 Task: Change  the formatting of the data to 'Which is Less than 5, 'In conditional formating, put the option 'Green Fill with Dark Green Text. . 'add another formatting option Format As Table, insert the option 'Orang Table style Medium 3 ', change the format of Column Width to AutoFit Column Widthand sort the data in Ascending order In the sheet  Excel File Templatebook
Action: Mouse moved to (48, 127)
Screenshot: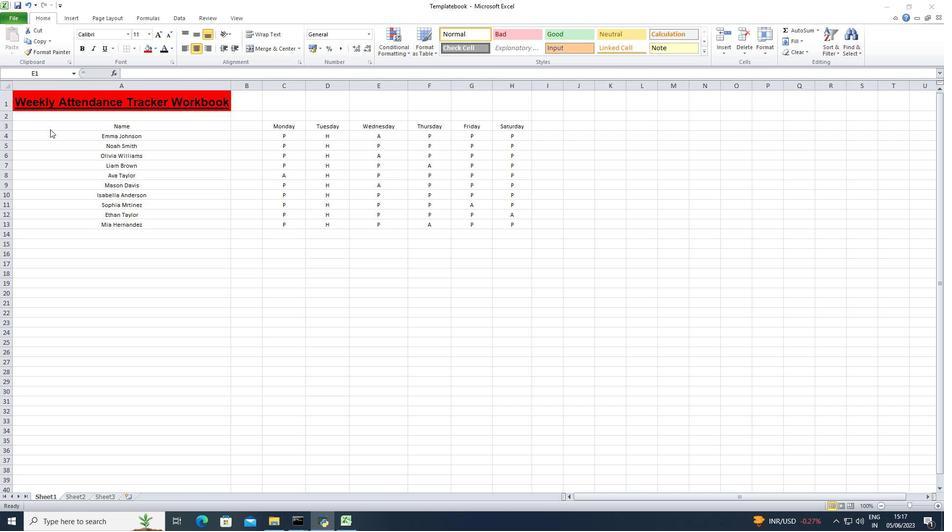 
Action: Mouse pressed left at (48, 127)
Screenshot: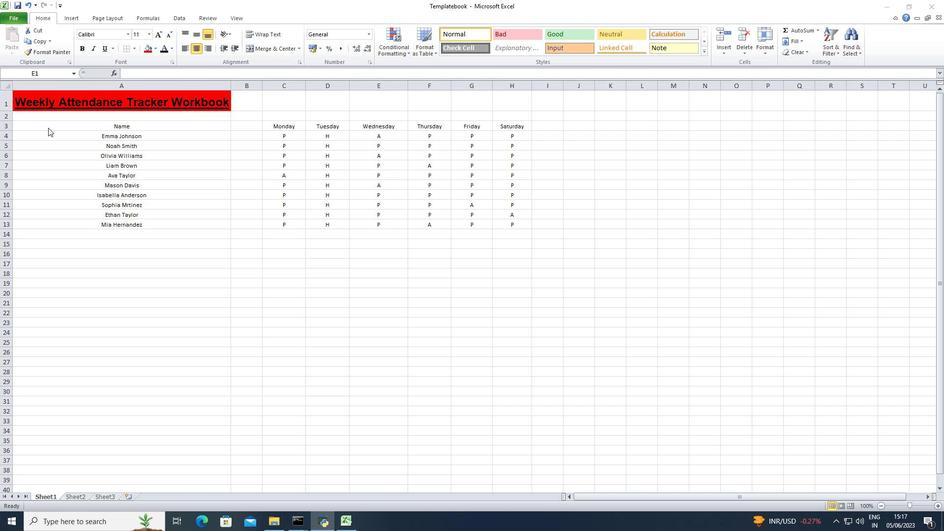 
Action: Mouse moved to (78, 129)
Screenshot: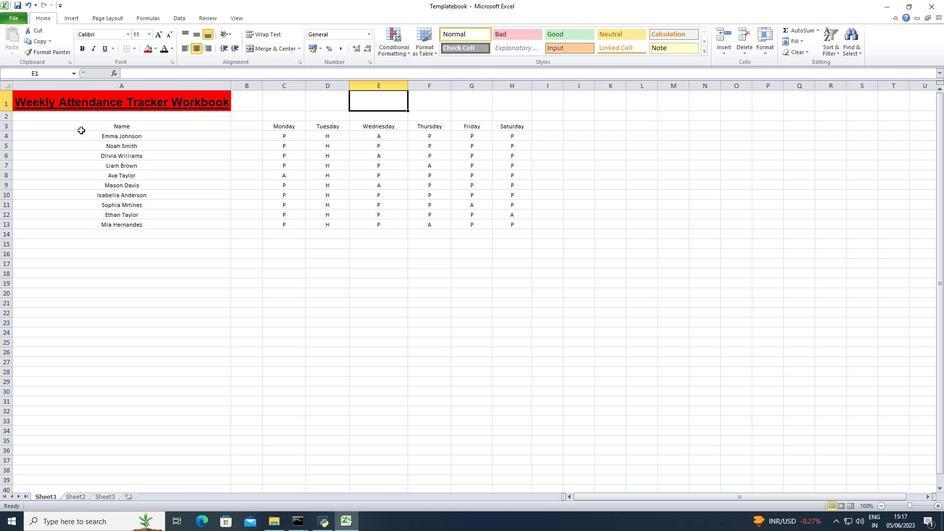 
Action: Mouse pressed left at (78, 129)
Screenshot: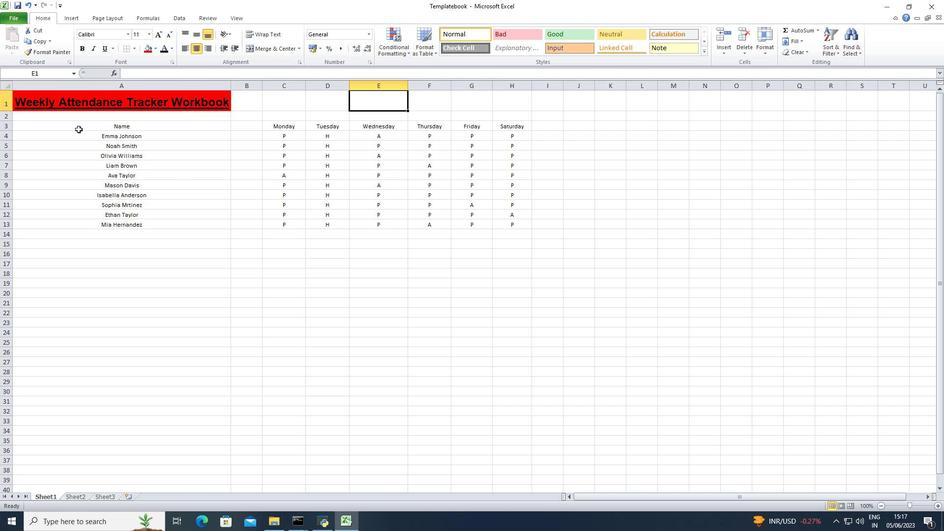 
Action: Mouse moved to (406, 52)
Screenshot: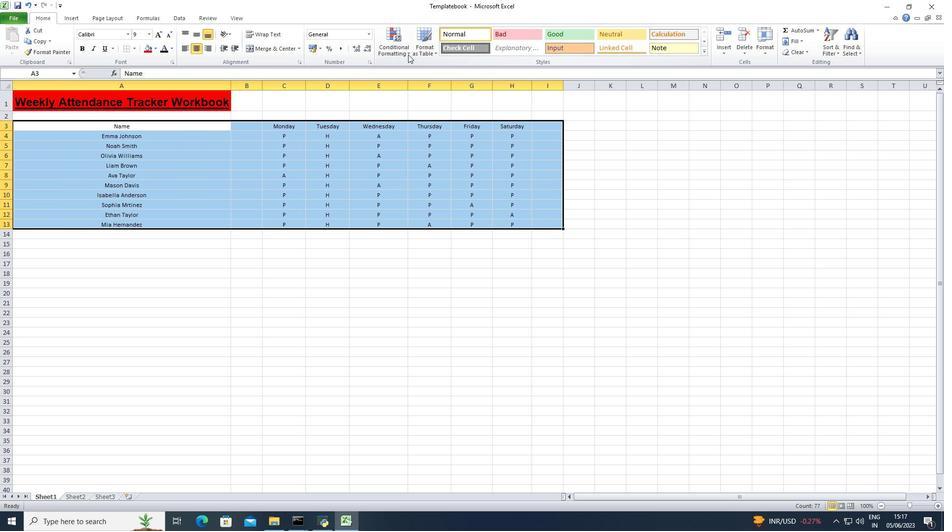 
Action: Mouse pressed left at (406, 52)
Screenshot: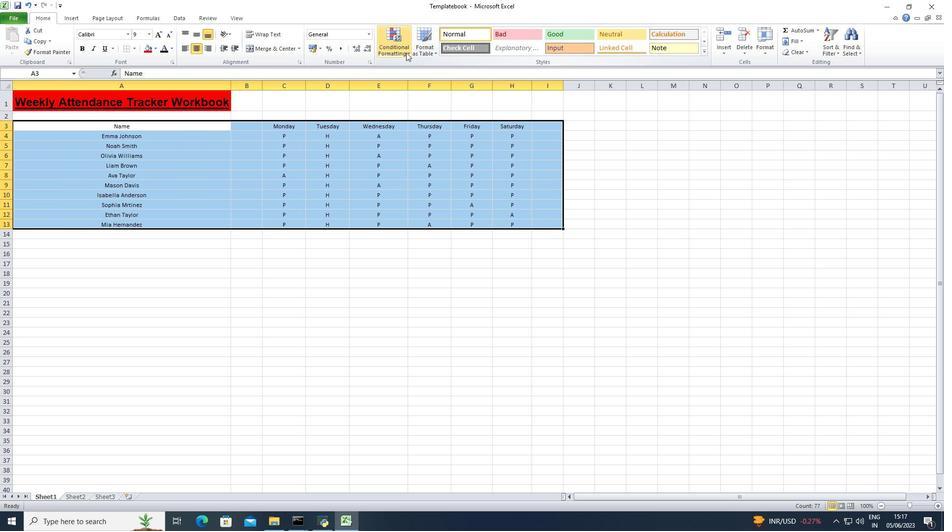 
Action: Mouse moved to (514, 95)
Screenshot: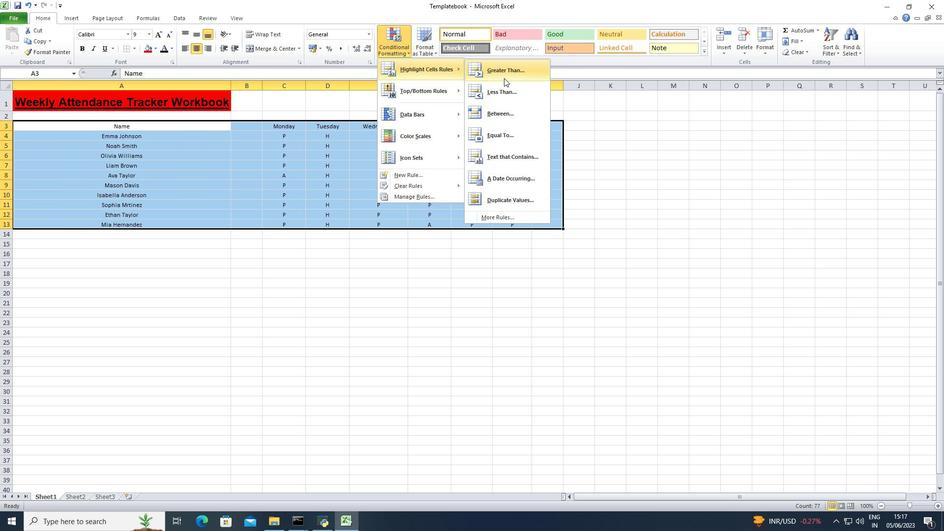 
Action: Mouse pressed left at (514, 95)
Screenshot: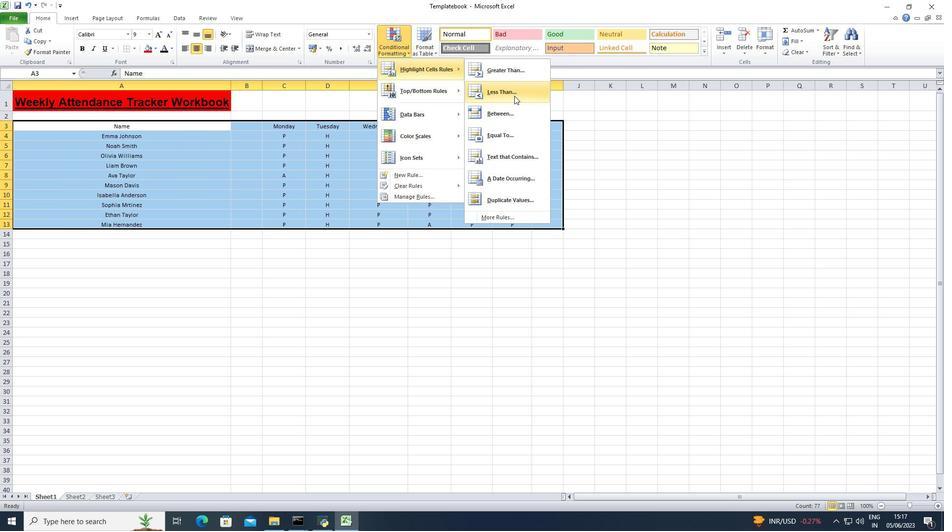 
Action: Mouse moved to (204, 251)
Screenshot: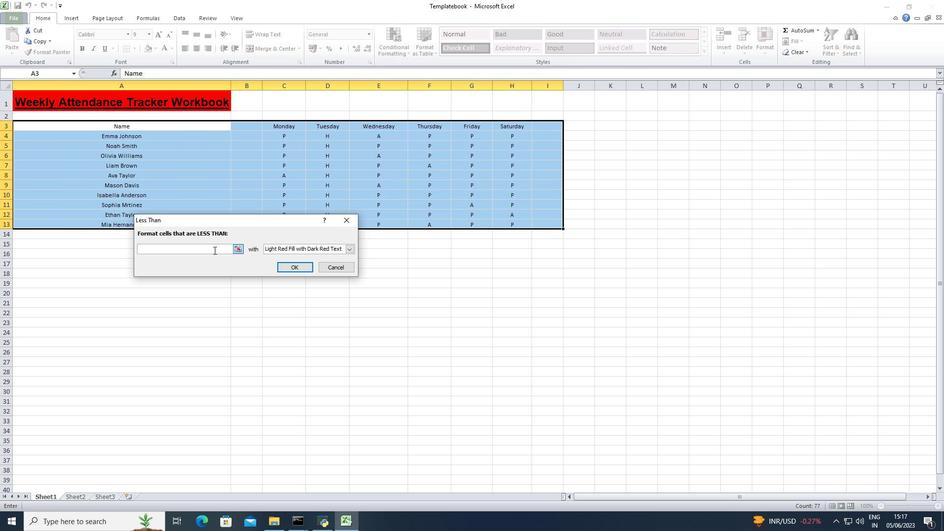 
Action: Mouse pressed left at (204, 251)
Screenshot: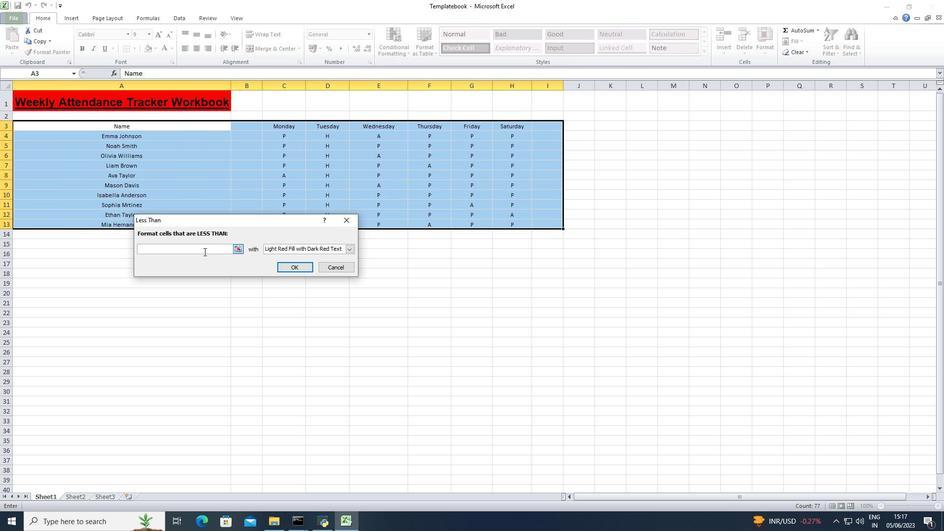 
Action: Mouse moved to (204, 250)
Screenshot: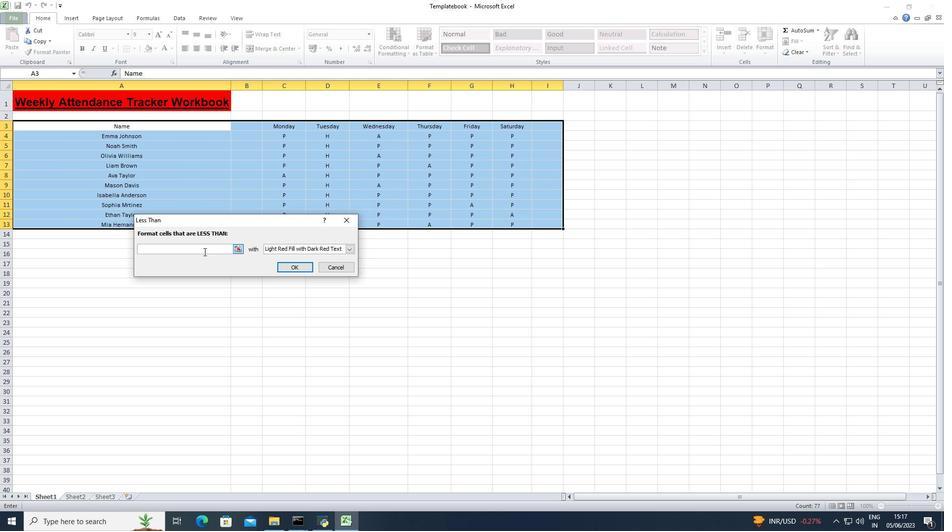 
Action: Key pressed 5
Screenshot: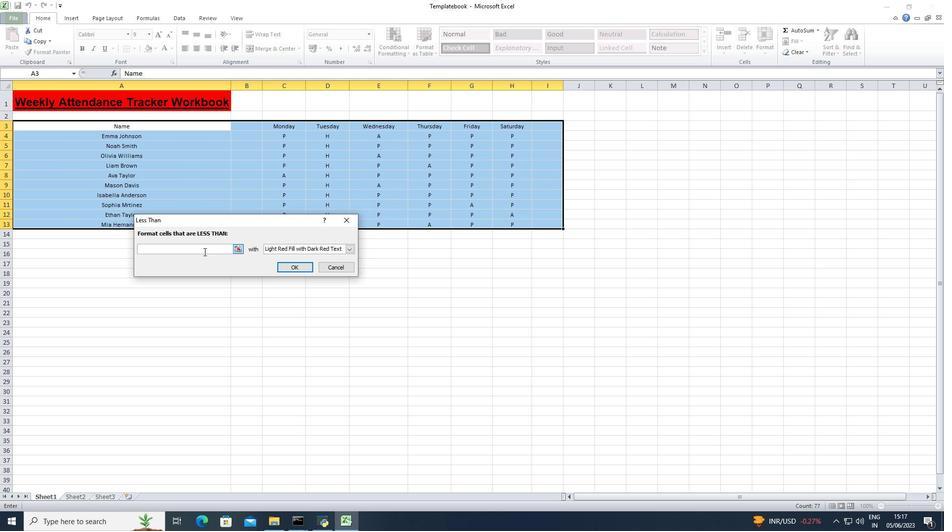 
Action: Mouse moved to (348, 245)
Screenshot: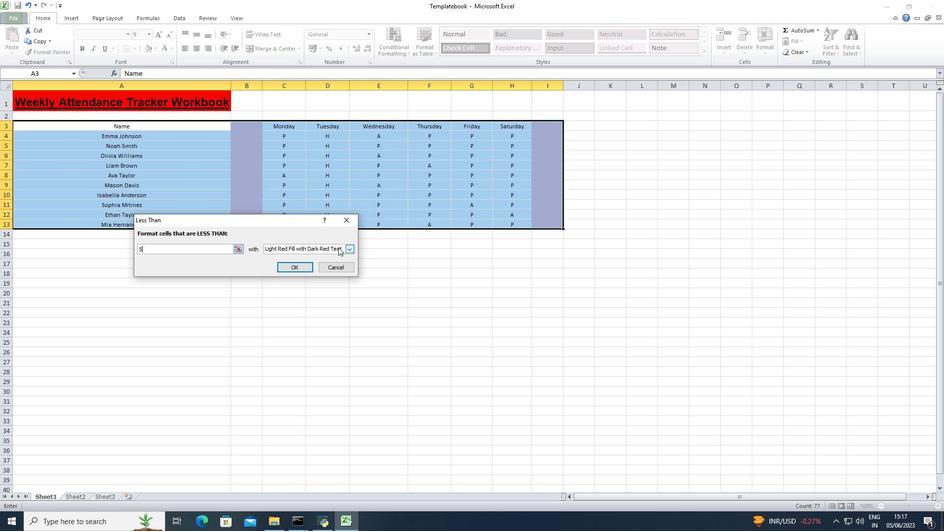 
Action: Mouse pressed left at (348, 245)
Screenshot: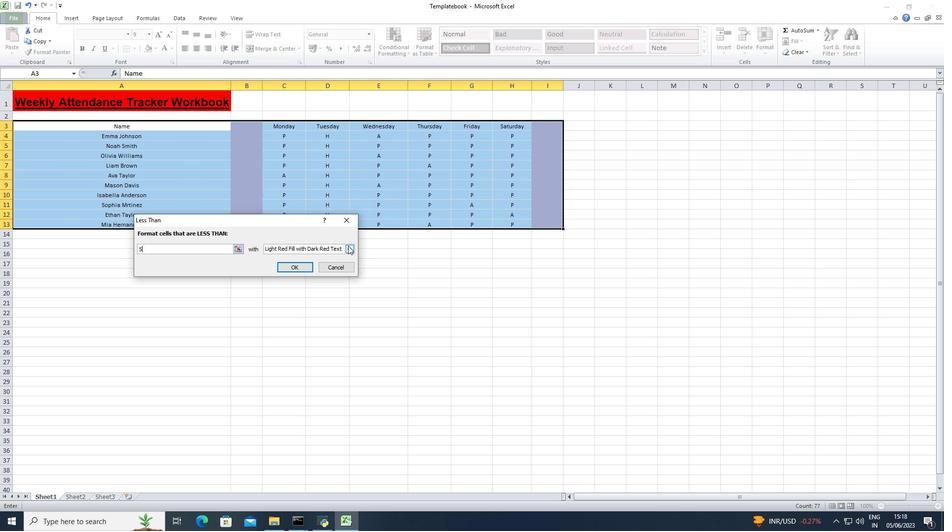 
Action: Mouse moved to (342, 270)
Screenshot: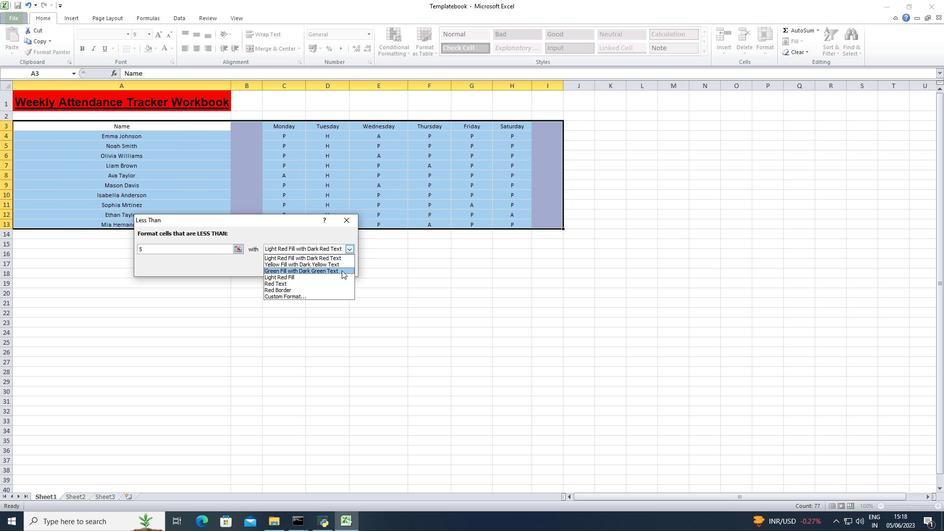 
Action: Mouse pressed left at (342, 270)
Screenshot: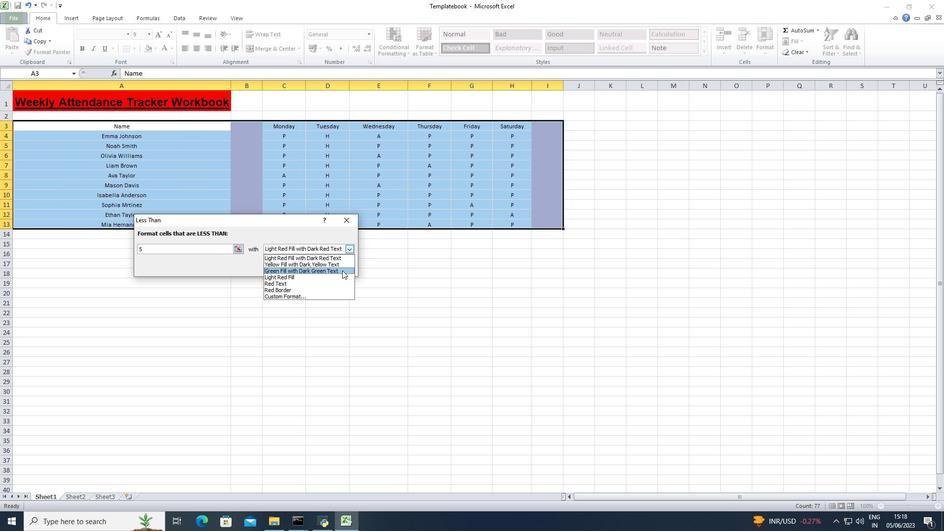 
Action: Mouse moved to (307, 268)
Screenshot: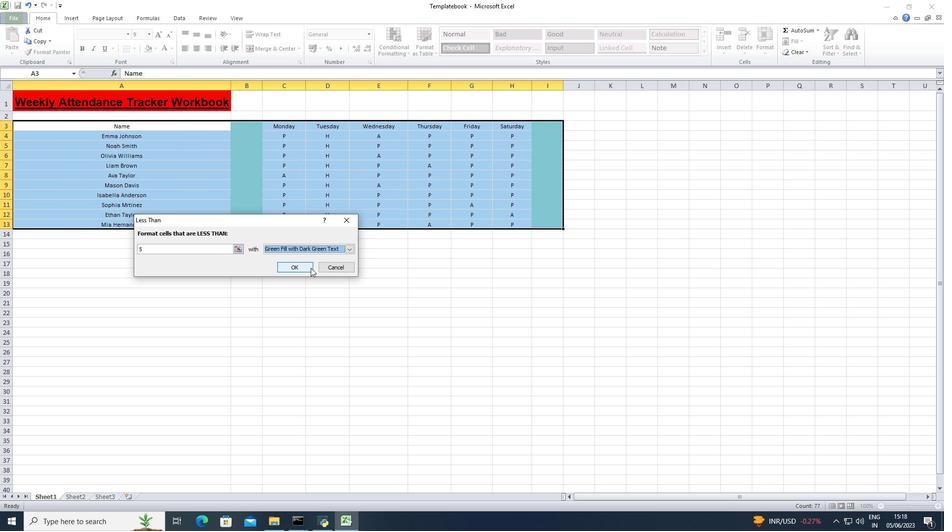 
Action: Mouse pressed left at (307, 268)
Screenshot: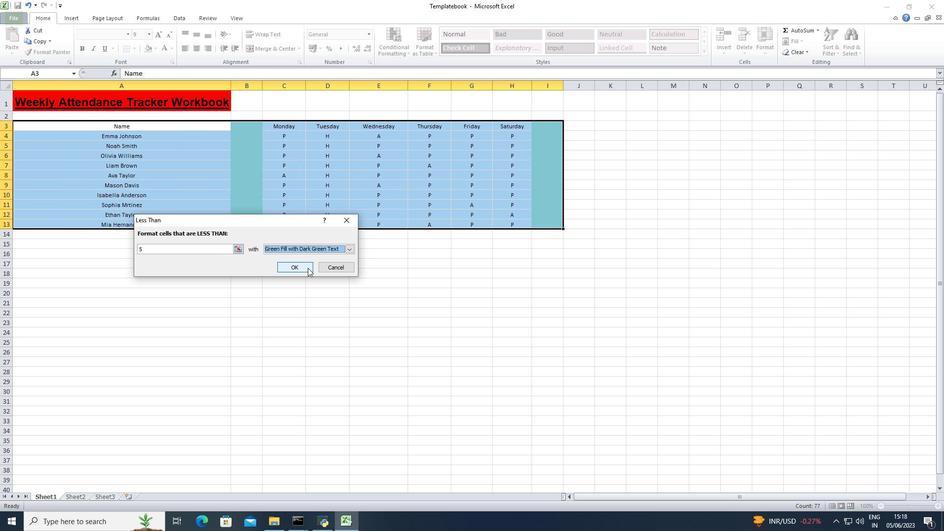 
Action: Mouse moved to (435, 53)
Screenshot: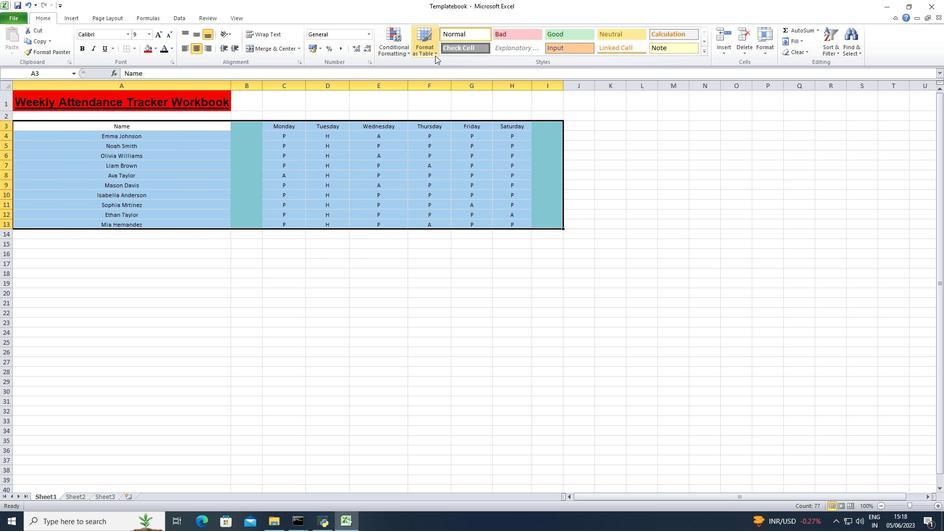 
Action: Mouse pressed left at (435, 53)
Screenshot: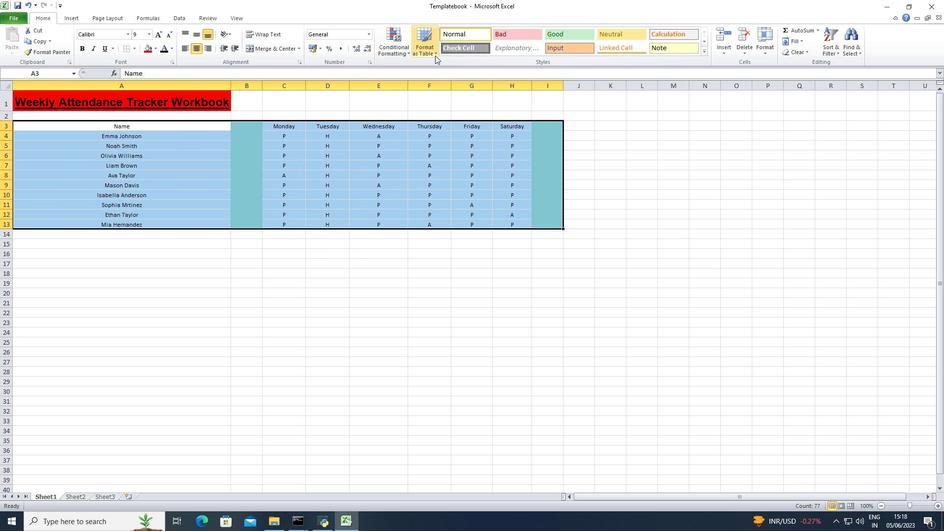 
Action: Mouse moved to (625, 82)
Screenshot: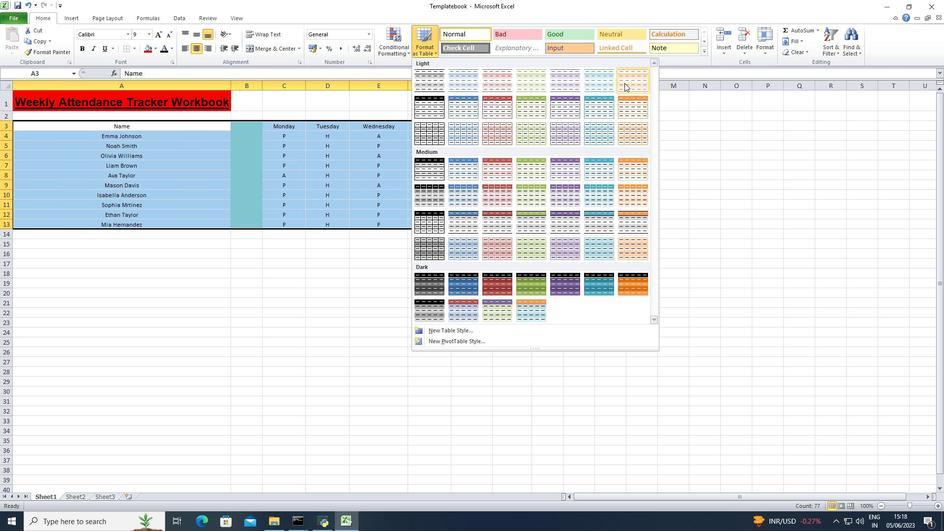 
Action: Mouse pressed left at (625, 82)
Screenshot: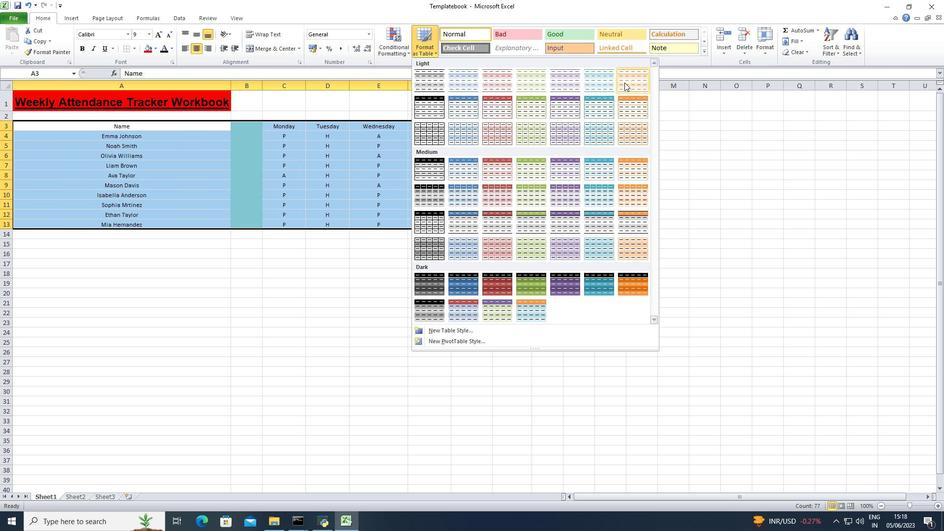 
Action: Mouse moved to (239, 270)
Screenshot: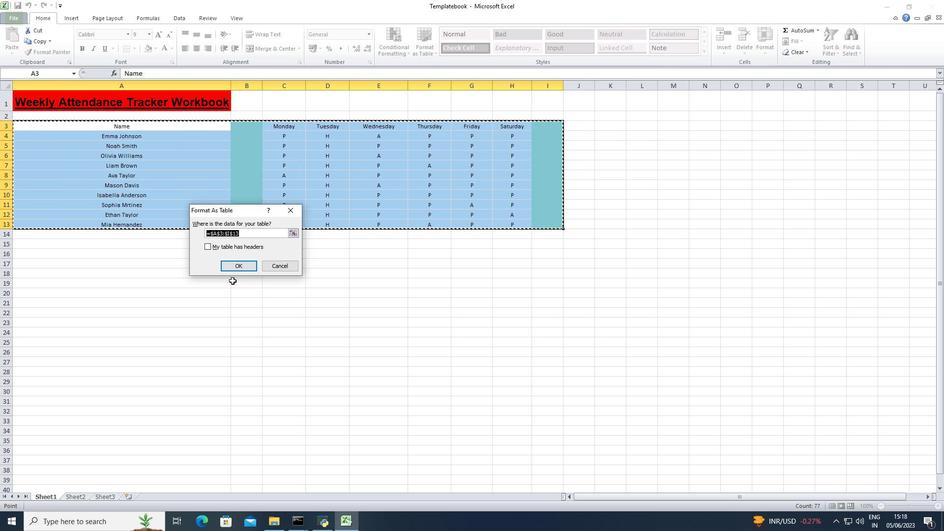 
Action: Mouse pressed left at (239, 270)
Screenshot: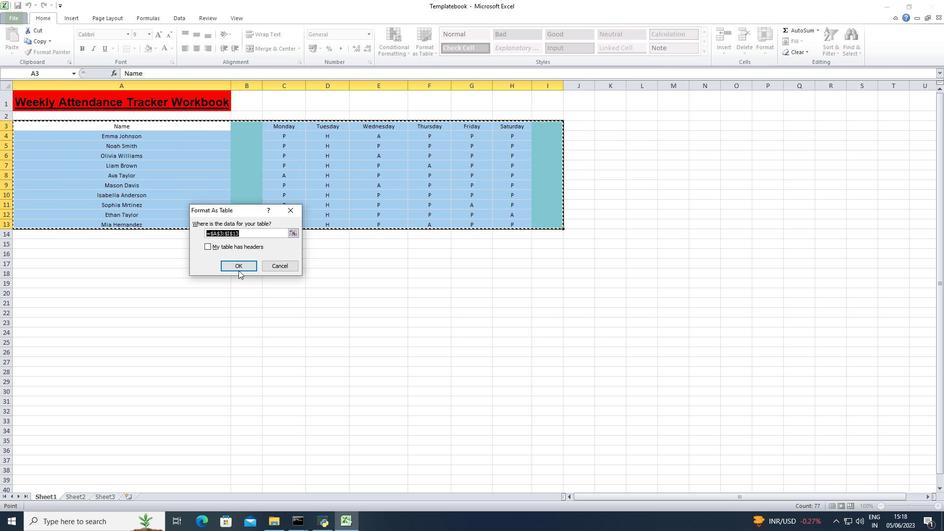 
Action: Mouse moved to (658, 270)
Screenshot: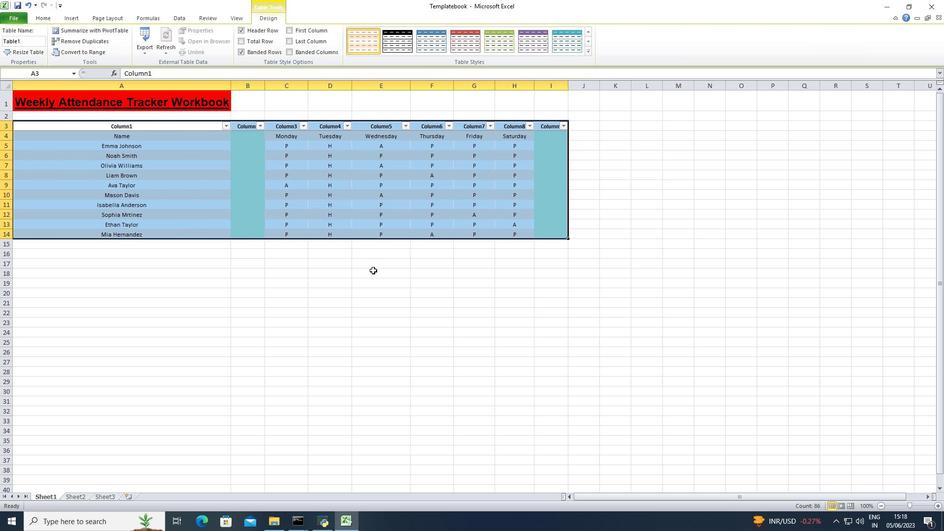 
Action: Mouse pressed left at (658, 270)
Screenshot: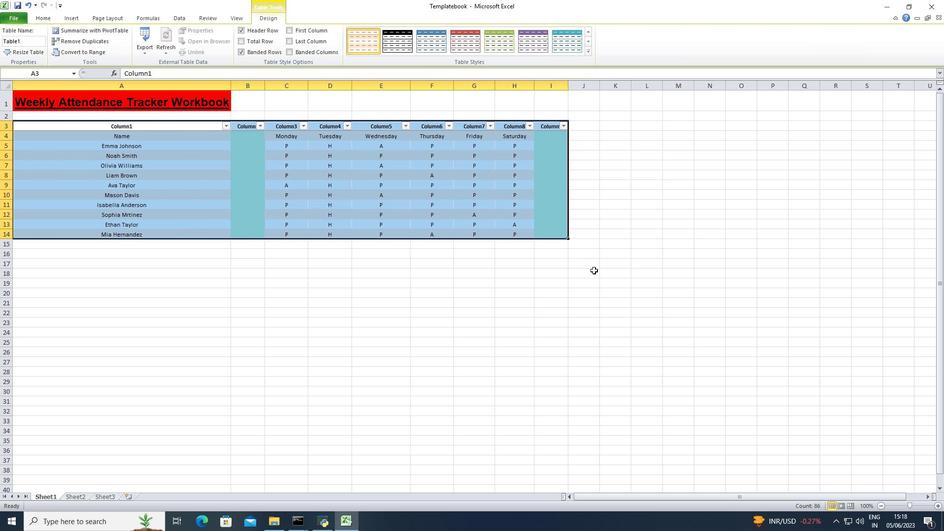 
Action: Mouse moved to (56, 124)
Screenshot: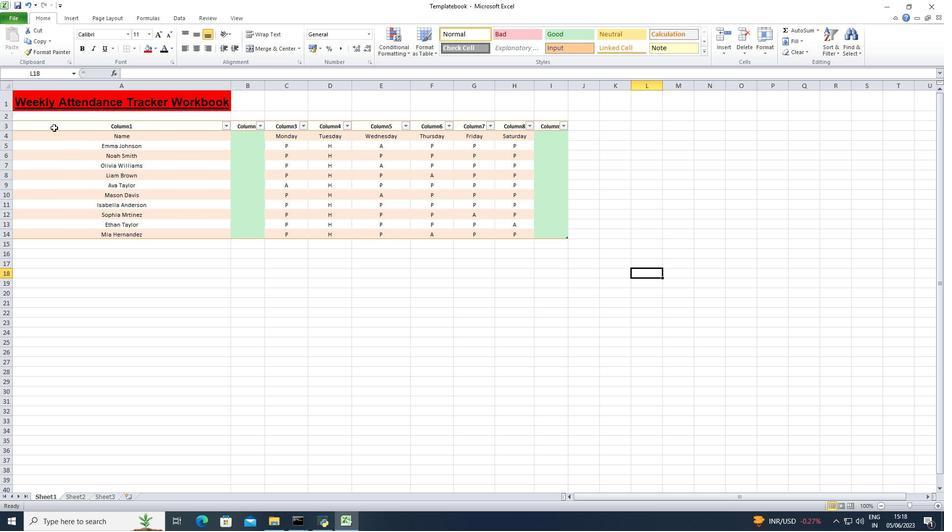 
Action: Mouse pressed left at (56, 124)
Screenshot: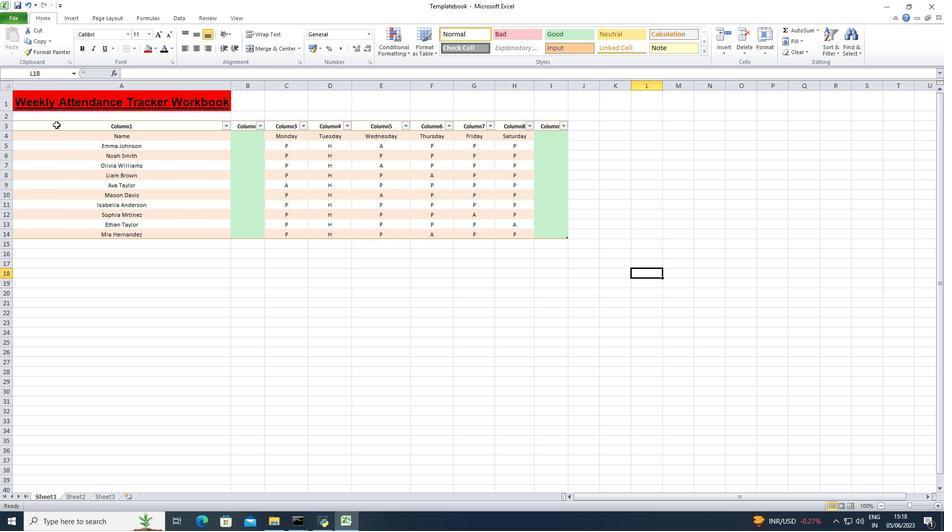 
Action: Mouse moved to (66, 14)
Screenshot: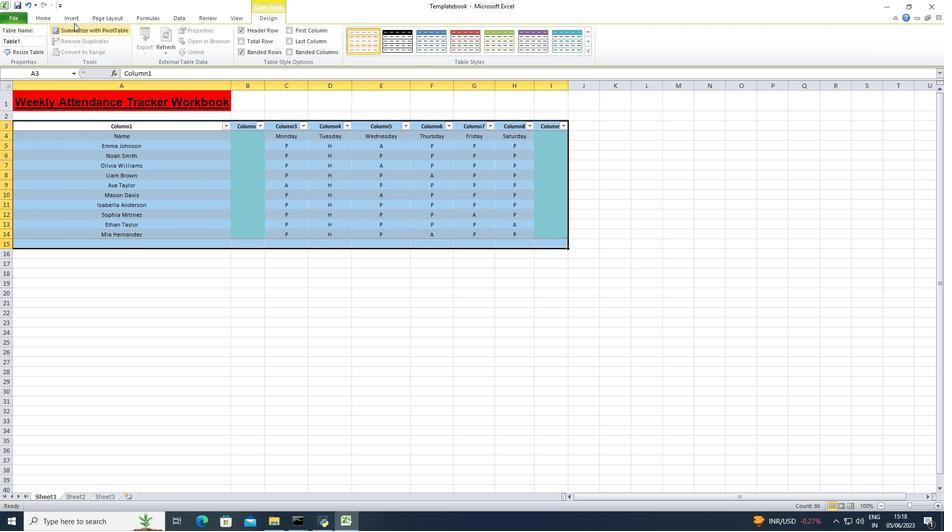 
Action: Mouse pressed left at (66, 14)
Screenshot: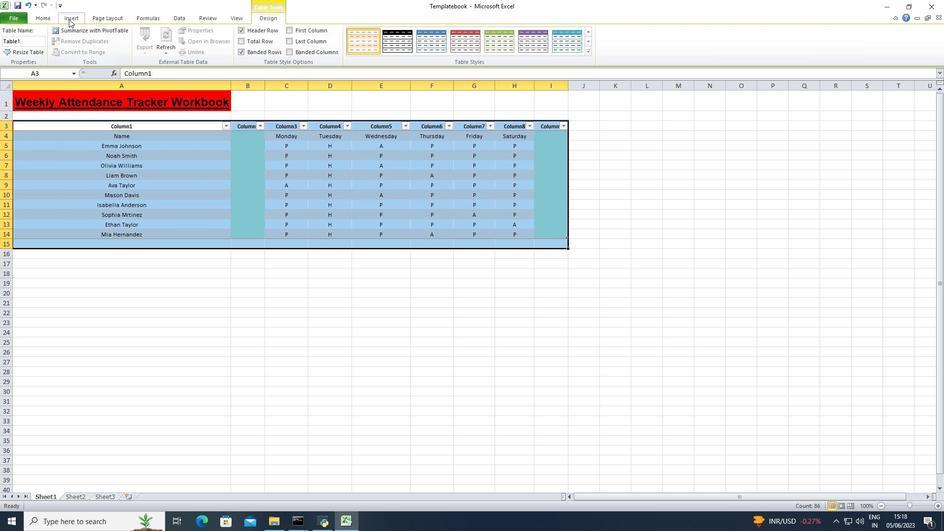 
Action: Mouse moved to (54, 18)
Screenshot: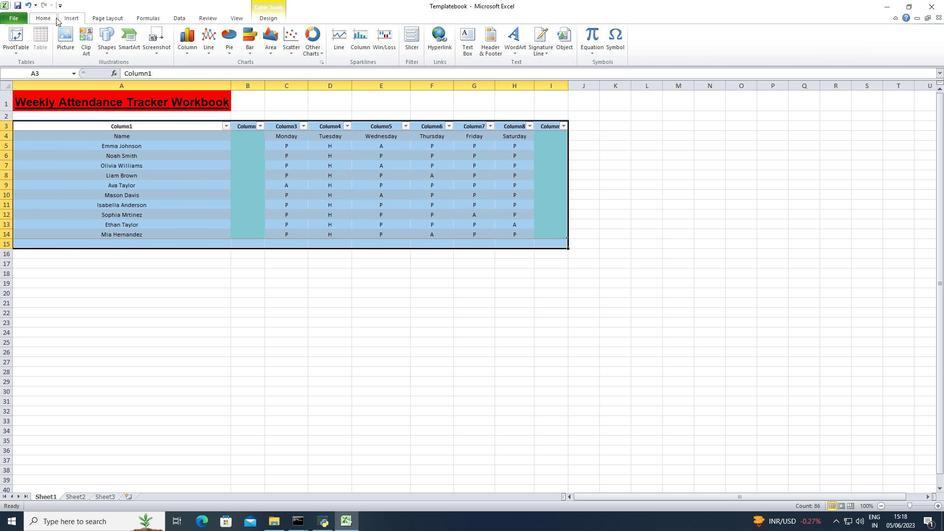 
Action: Mouse pressed left at (54, 18)
Screenshot: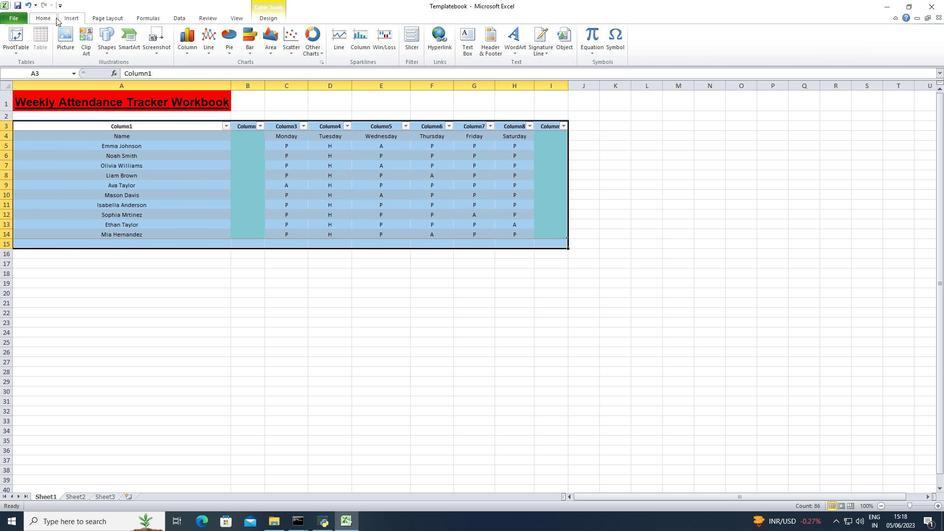 
Action: Mouse moved to (433, 53)
Screenshot: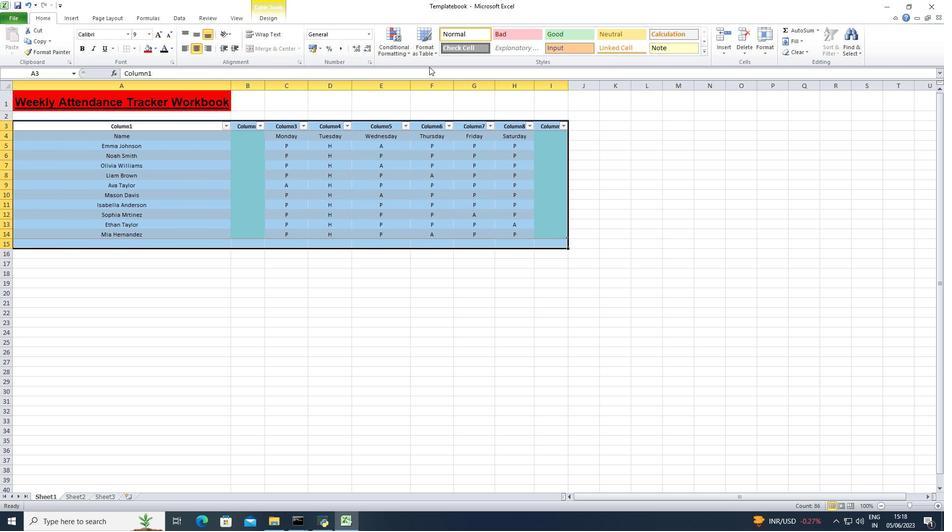 
Action: Mouse pressed left at (433, 53)
Screenshot: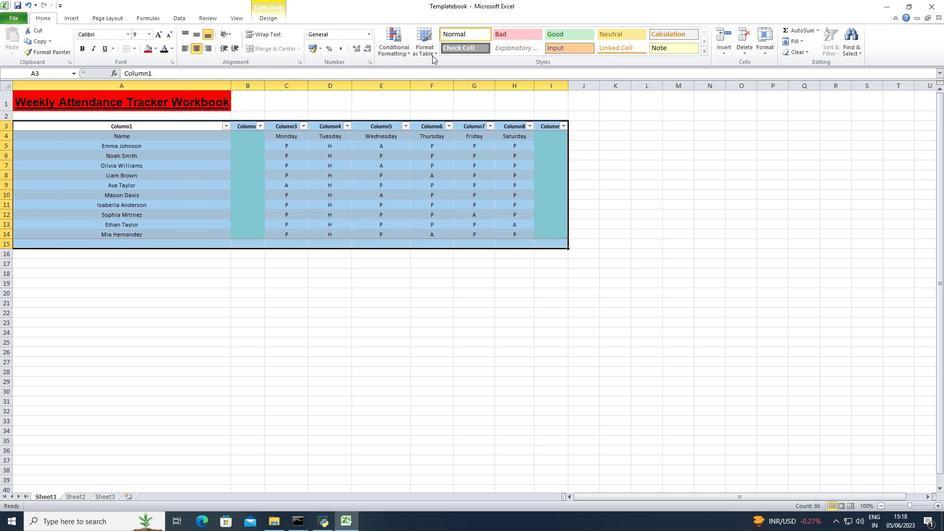 
Action: Mouse moved to (633, 109)
Screenshot: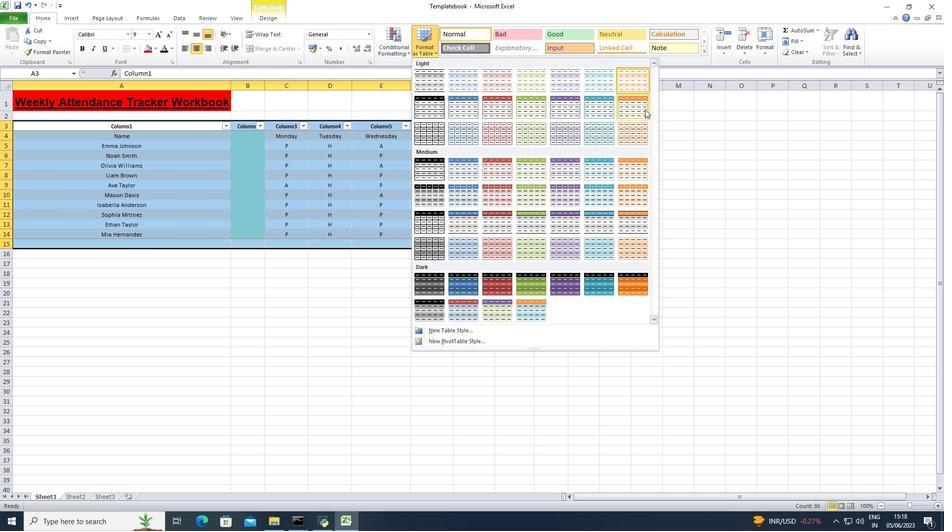 
Action: Mouse pressed left at (633, 109)
Screenshot: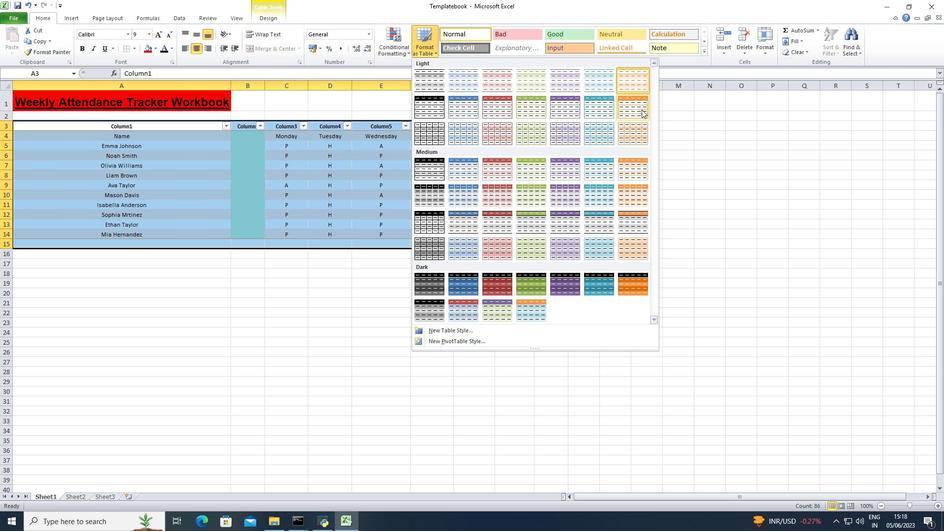 
Action: Mouse moved to (617, 127)
Screenshot: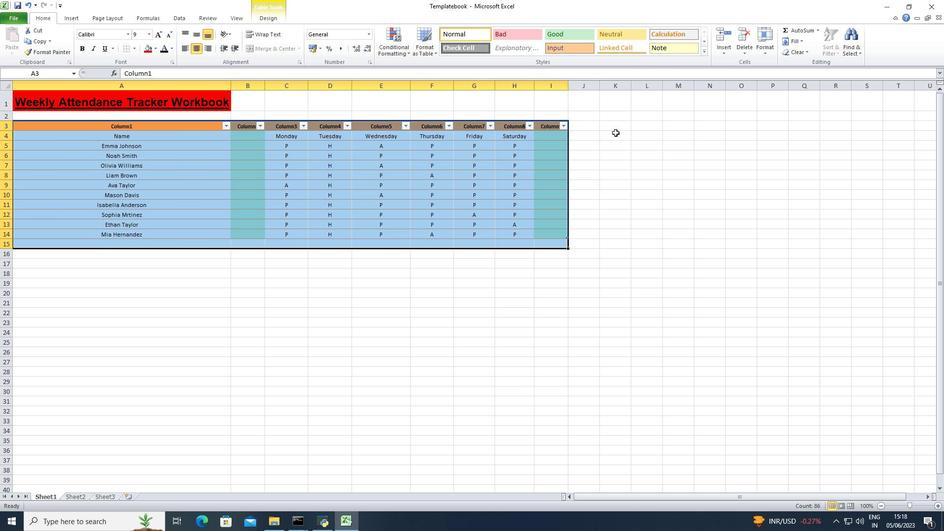 
Action: Mouse pressed left at (617, 127)
Screenshot: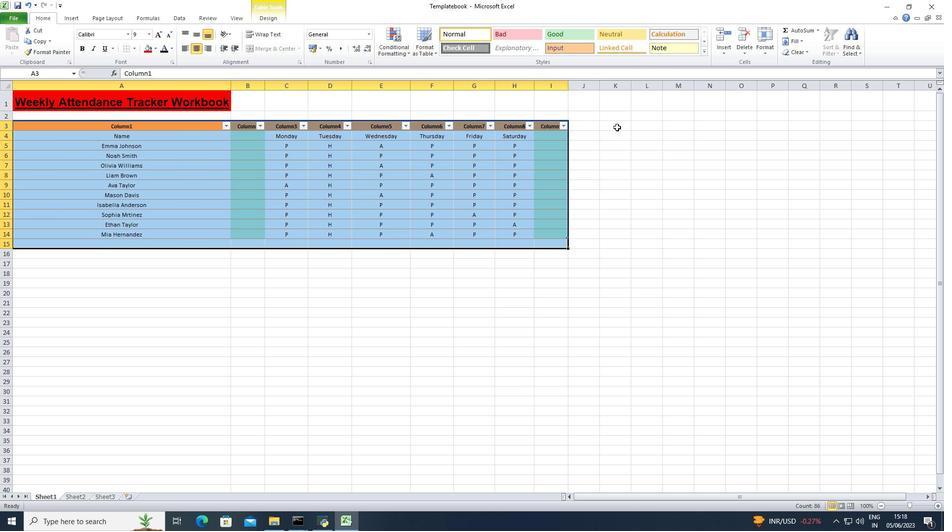 
Action: Mouse moved to (76, 125)
Screenshot: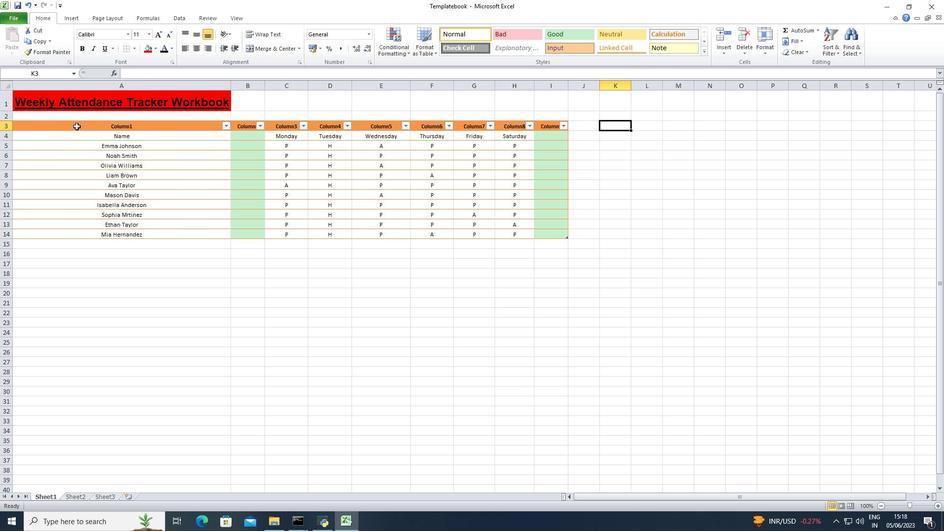 
Action: Mouse pressed left at (76, 125)
Screenshot: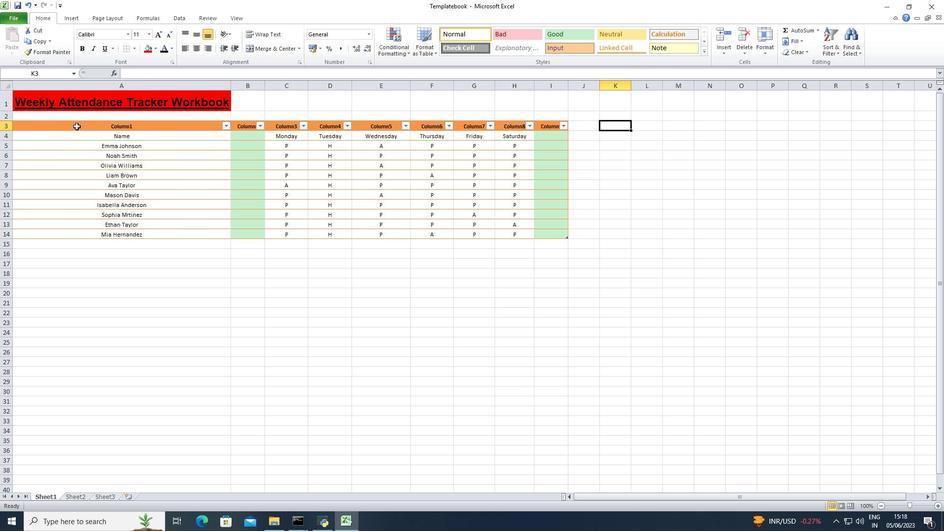 
Action: Mouse moved to (764, 51)
Screenshot: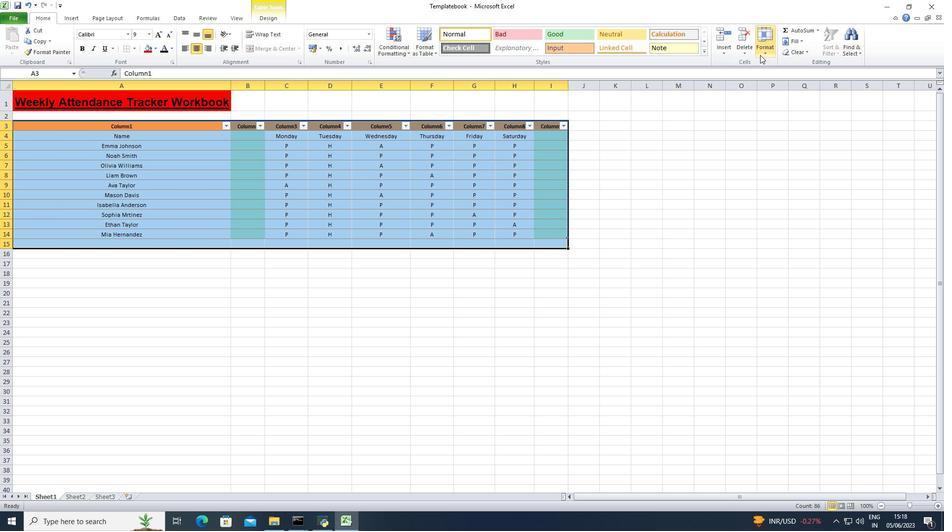 
Action: Mouse pressed left at (764, 51)
Screenshot: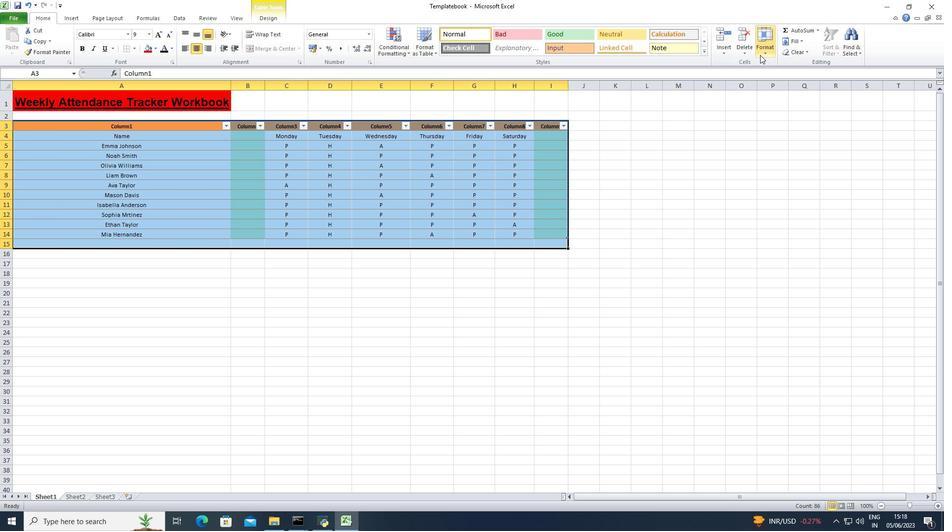 
Action: Mouse moved to (795, 110)
Screenshot: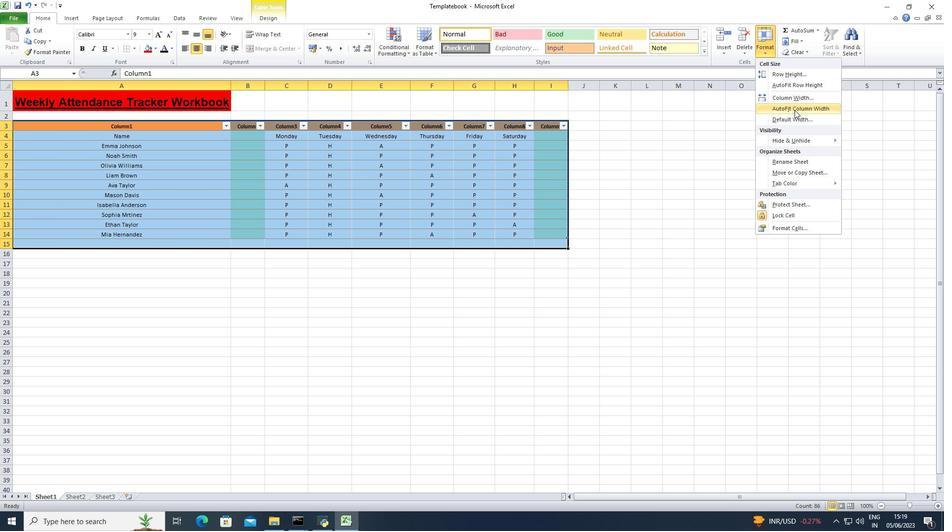 
Action: Mouse pressed left at (795, 110)
Screenshot: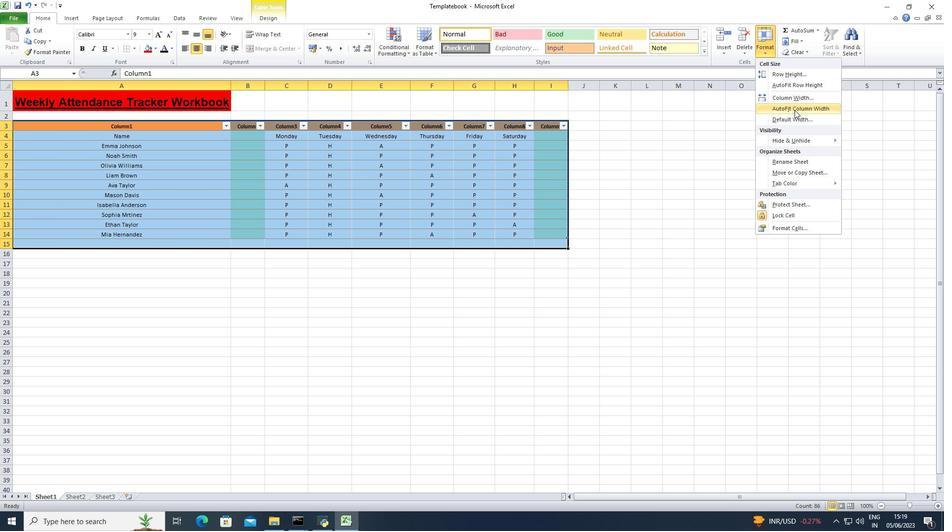 
Action: Mouse moved to (174, 63)
Screenshot: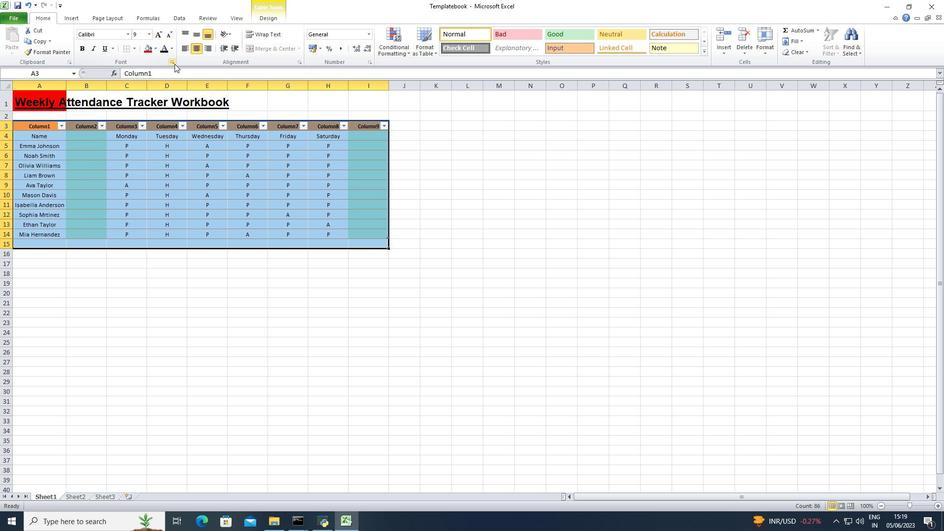 
Action: Mouse pressed left at (174, 63)
Screenshot: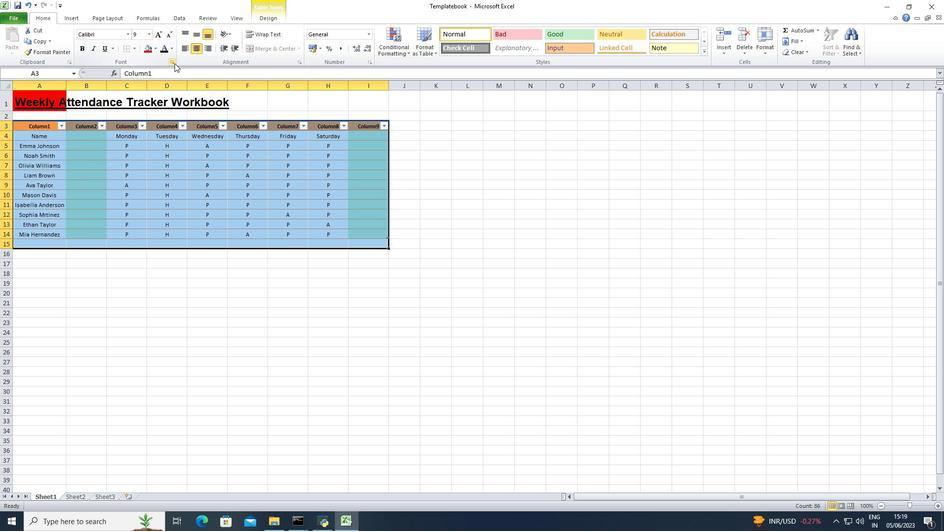 
Action: Mouse moved to (163, 203)
Screenshot: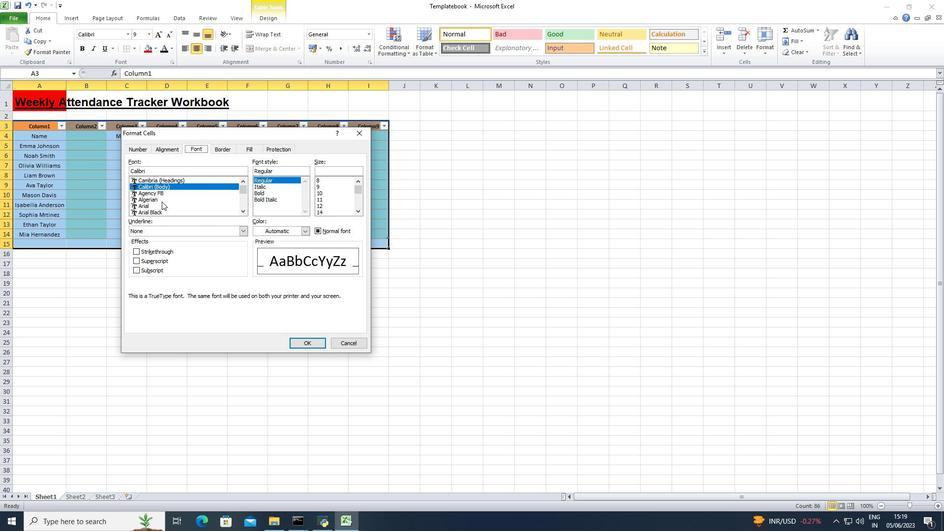 
Action: Mouse scrolled (163, 202) with delta (0, 0)
Screenshot: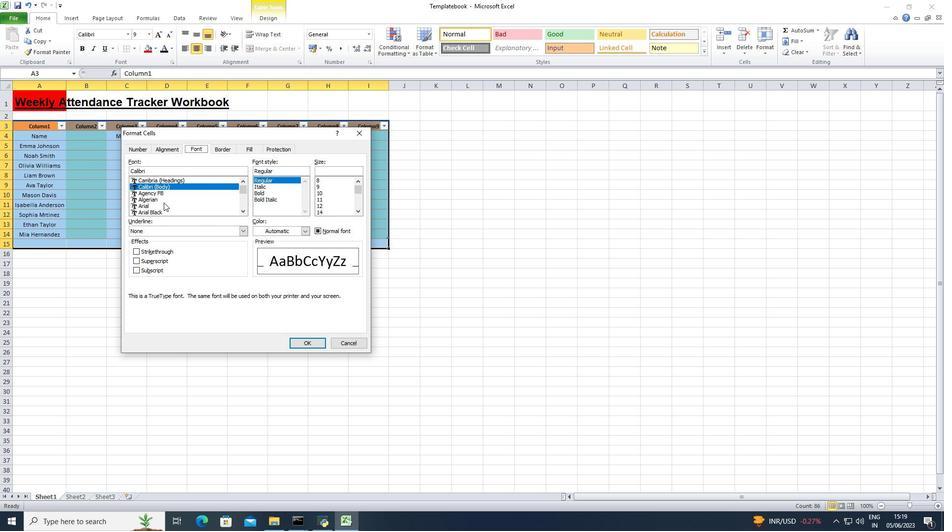 
Action: Mouse moved to (164, 203)
Screenshot: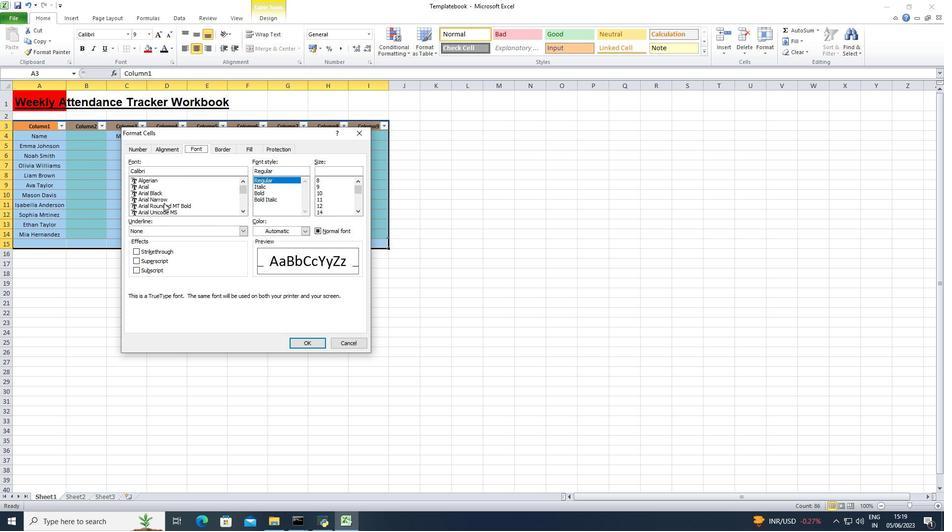 
Action: Mouse scrolled (164, 203) with delta (0, 0)
Screenshot: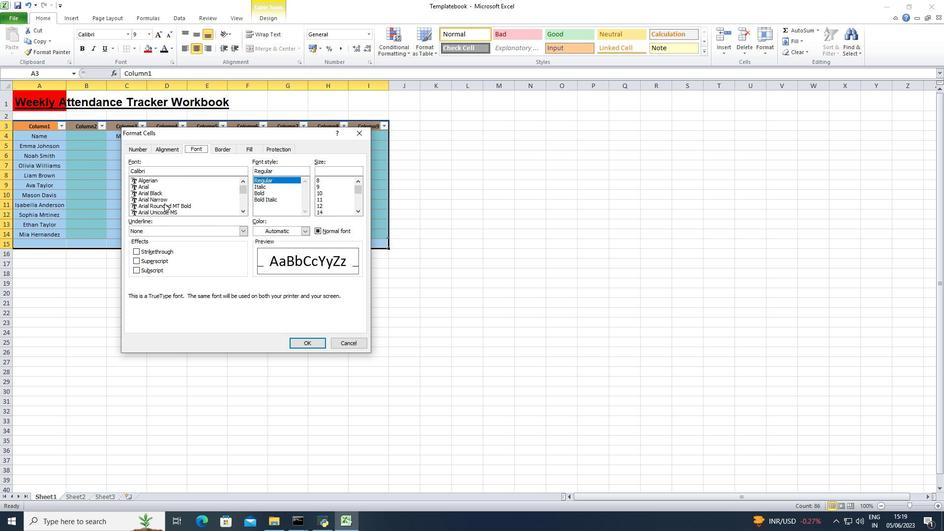 
Action: Mouse scrolled (164, 203) with delta (0, 0)
Screenshot: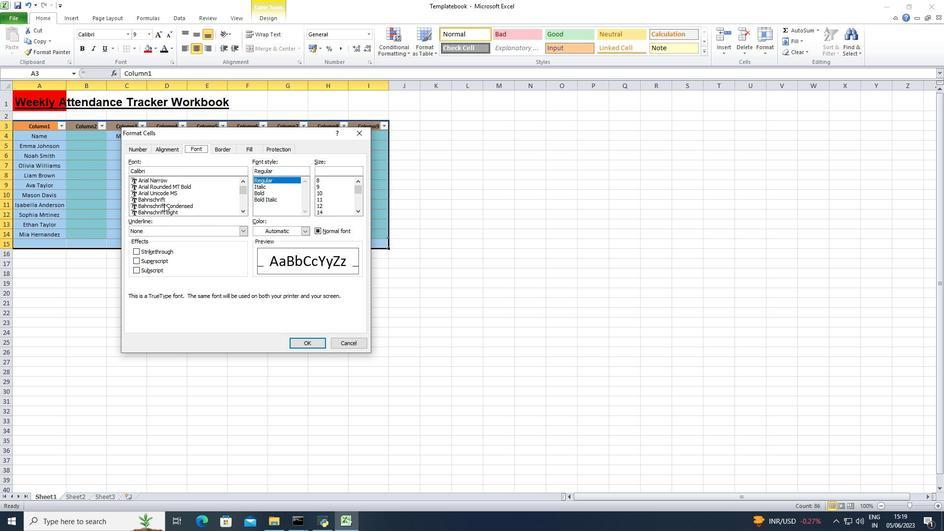 
Action: Mouse moved to (163, 147)
Screenshot: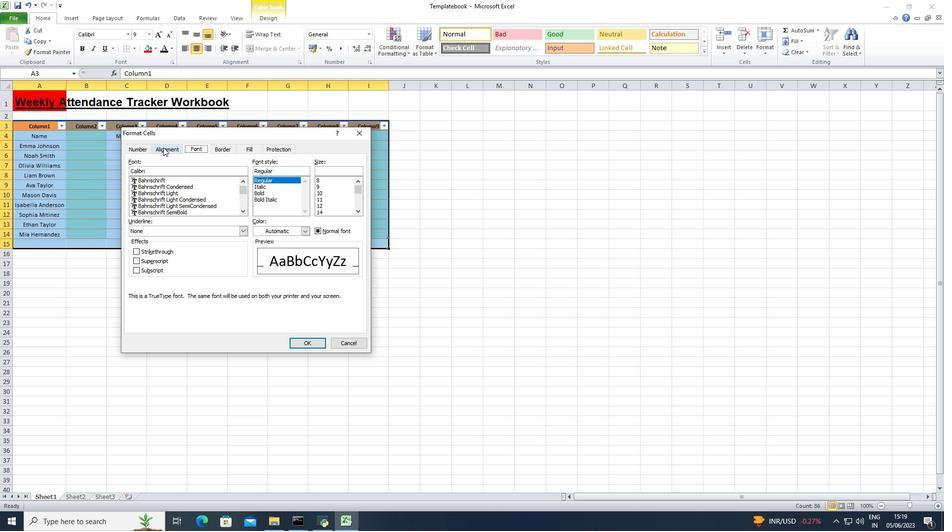 
Action: Mouse pressed left at (163, 147)
Screenshot: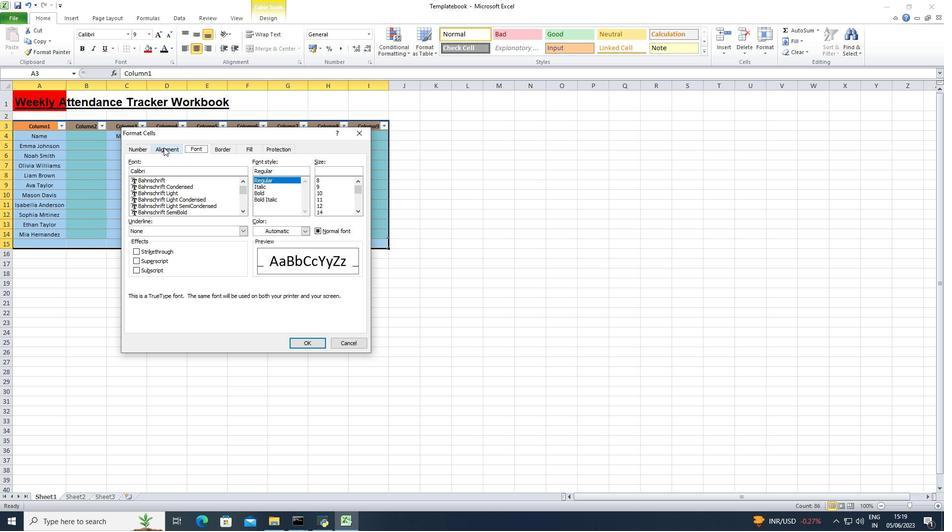 
Action: Mouse moved to (144, 150)
Screenshot: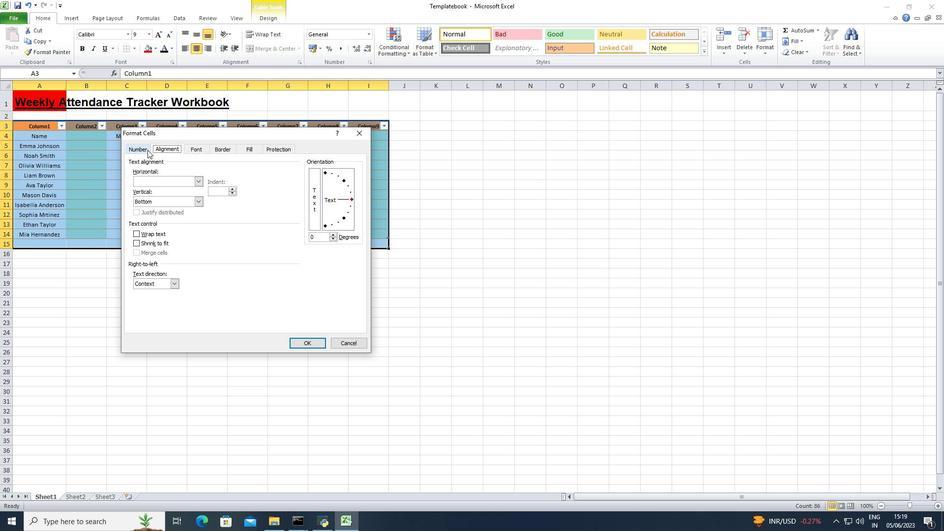 
Action: Mouse pressed left at (144, 150)
Screenshot: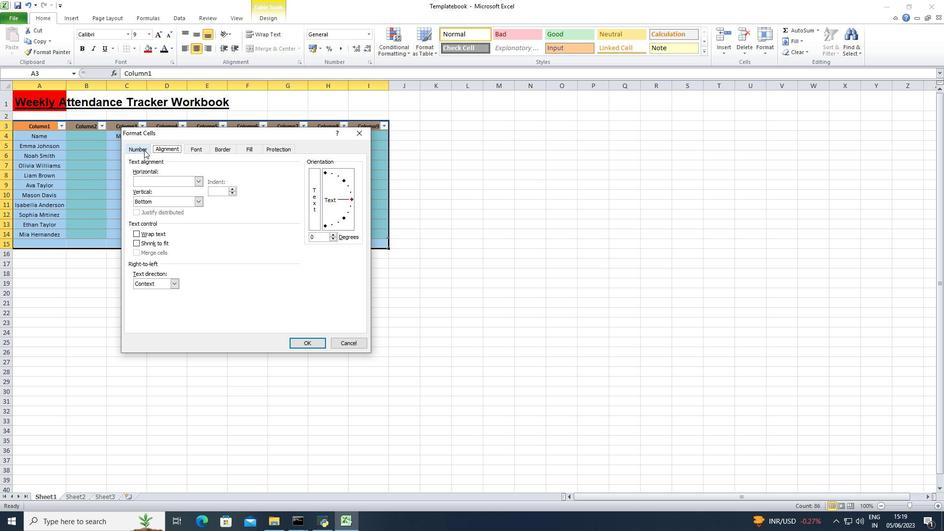 
Action: Mouse moved to (197, 150)
Screenshot: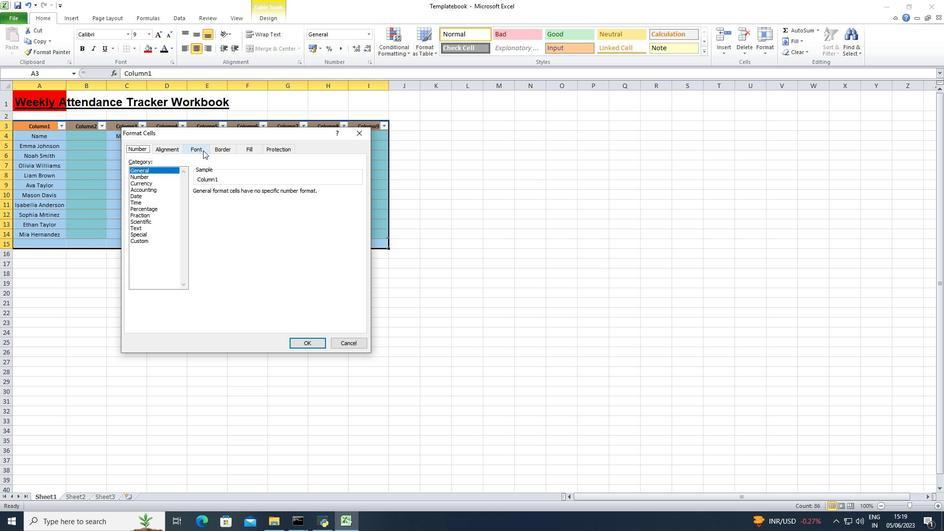 
Action: Mouse pressed left at (197, 150)
Screenshot: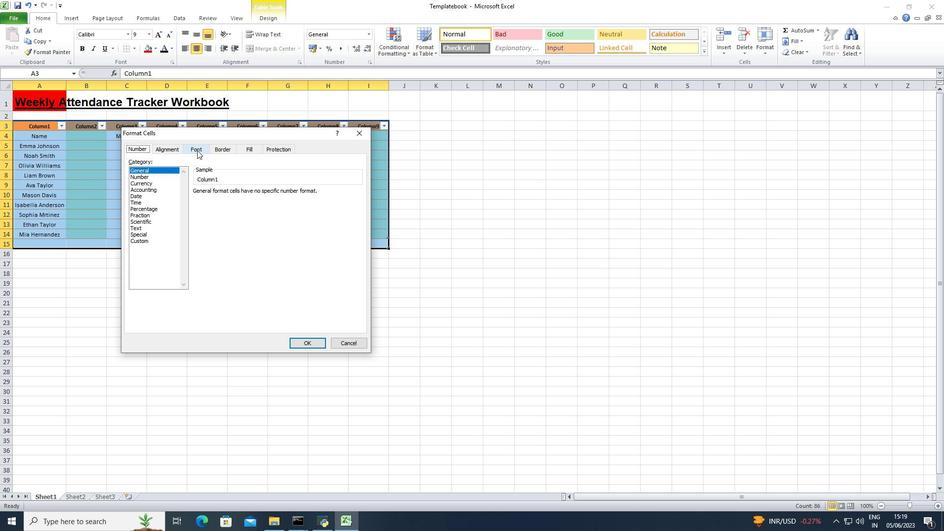
Action: Mouse moved to (219, 148)
Screenshot: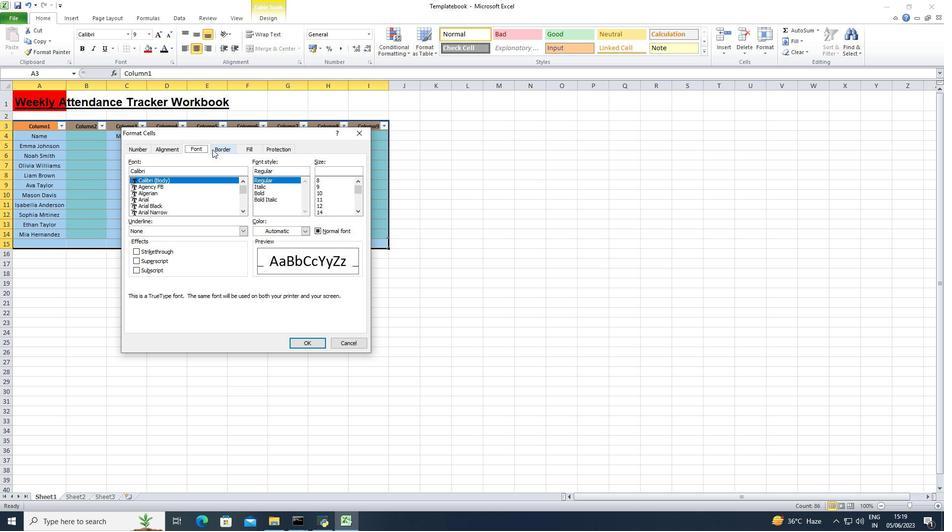 
Action: Mouse pressed left at (219, 148)
Screenshot: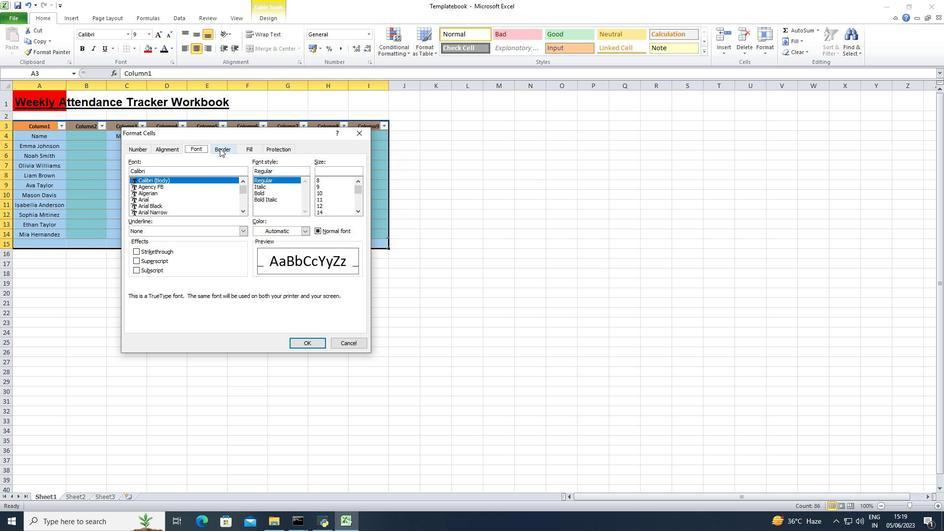 
Action: Mouse moved to (366, 132)
Screenshot: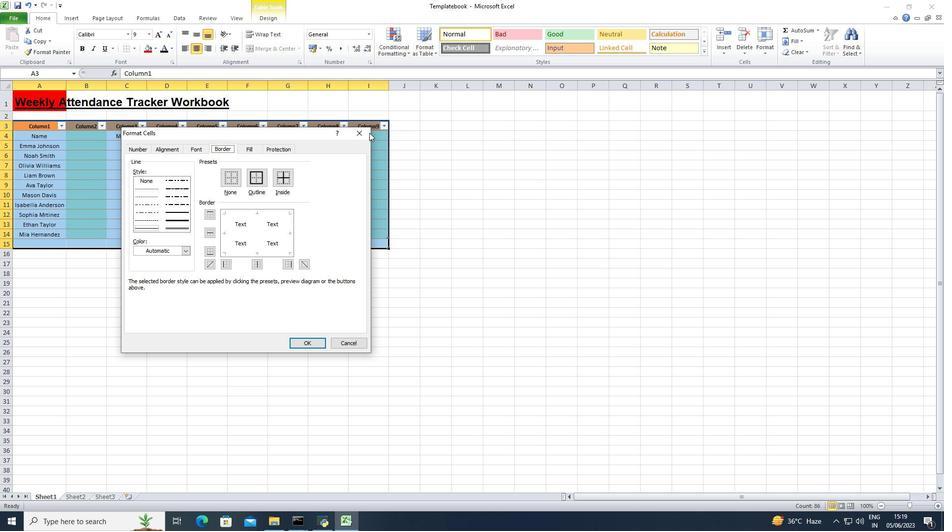 
Action: Mouse pressed left at (366, 132)
Screenshot: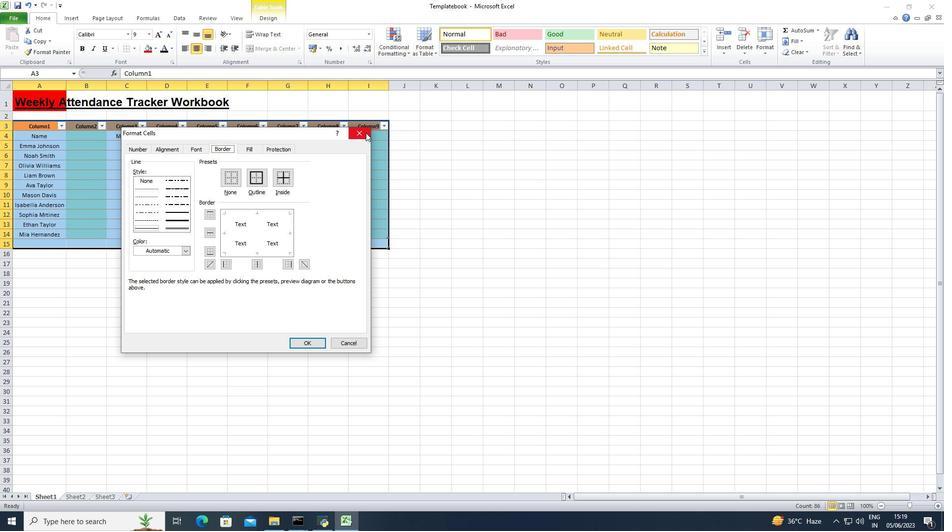 
Action: Mouse moved to (368, 63)
Screenshot: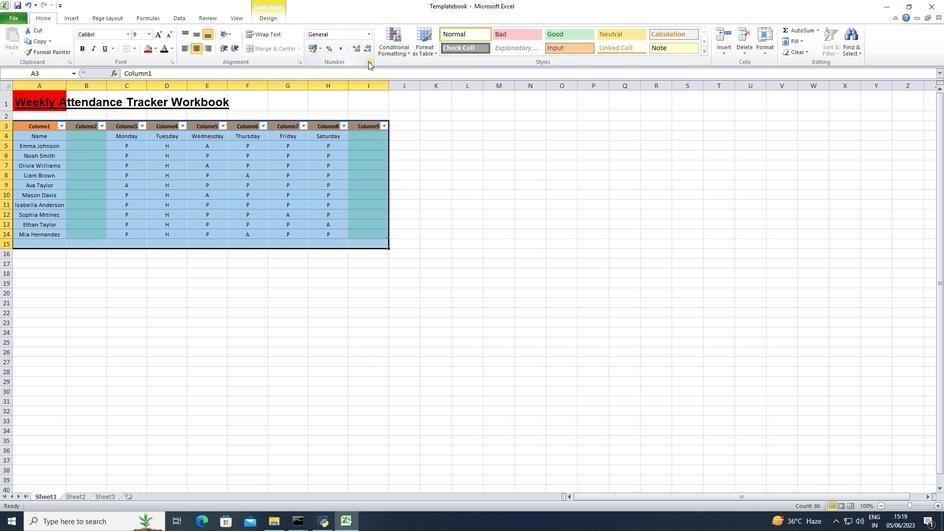 
Action: Mouse pressed left at (368, 63)
Screenshot: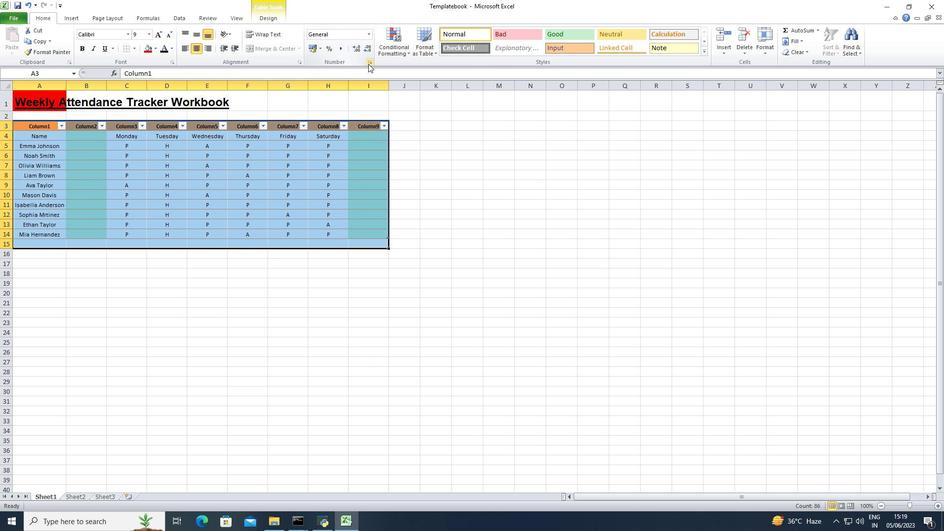 
Action: Mouse moved to (171, 150)
Screenshot: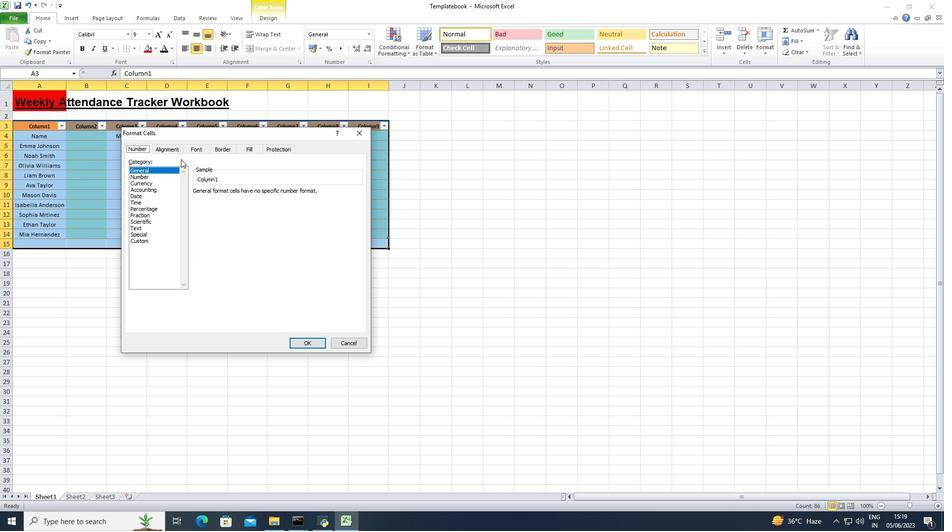 
Action: Mouse pressed left at (171, 150)
Screenshot: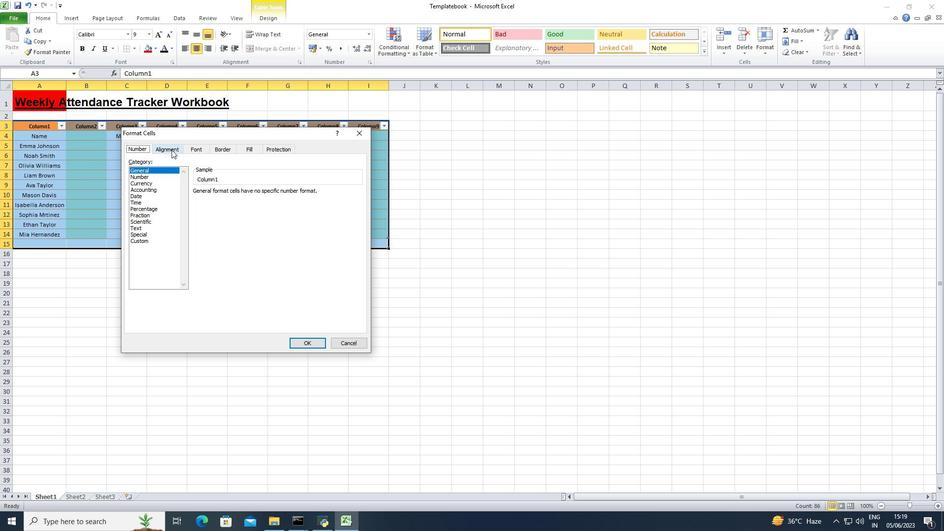 
Action: Mouse moved to (193, 150)
Screenshot: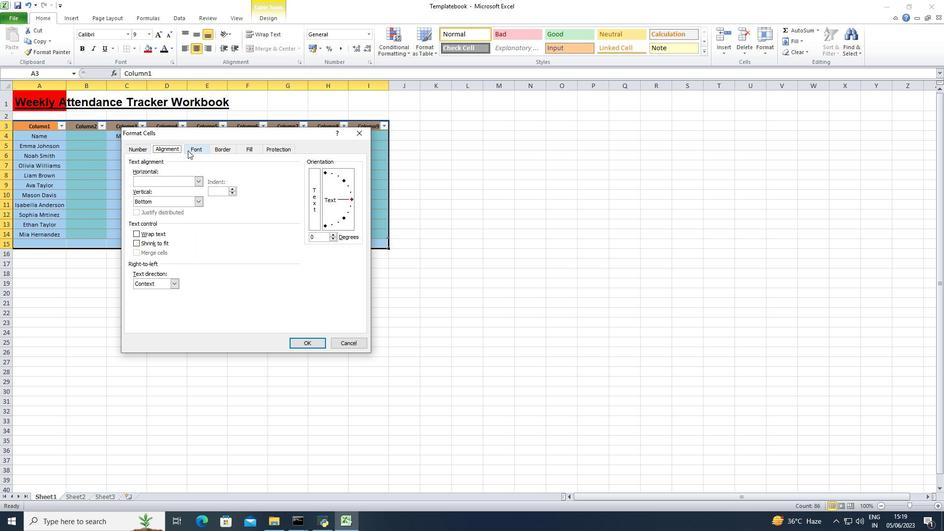 
Action: Mouse pressed left at (193, 150)
Screenshot: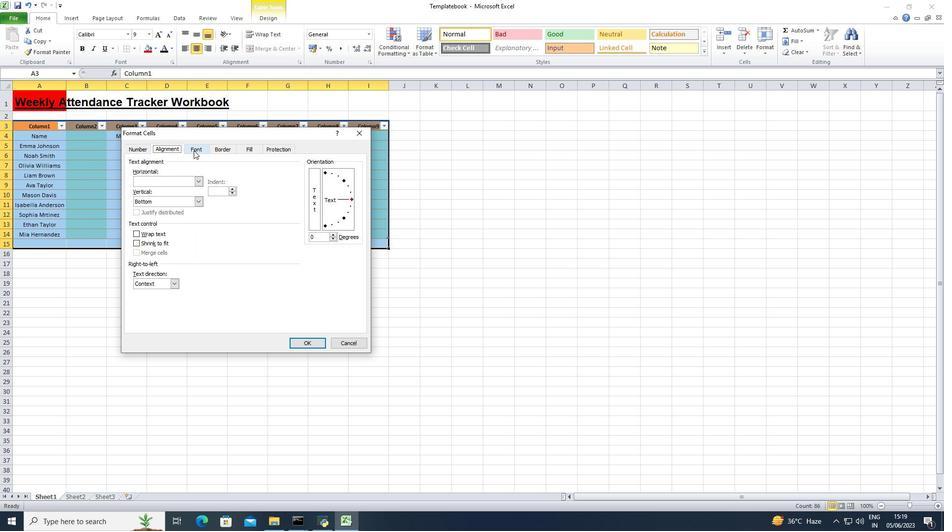 
Action: Mouse moved to (362, 138)
Screenshot: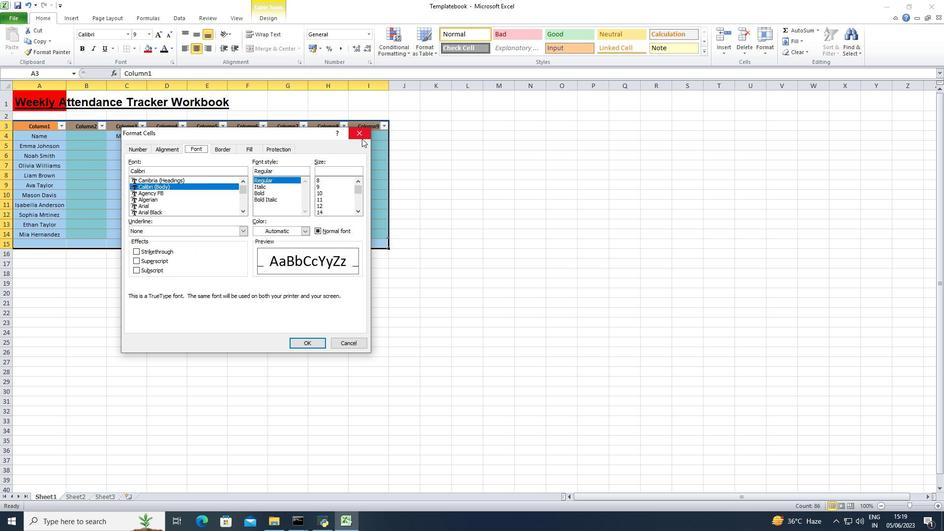 
Action: Mouse pressed left at (362, 138)
Screenshot: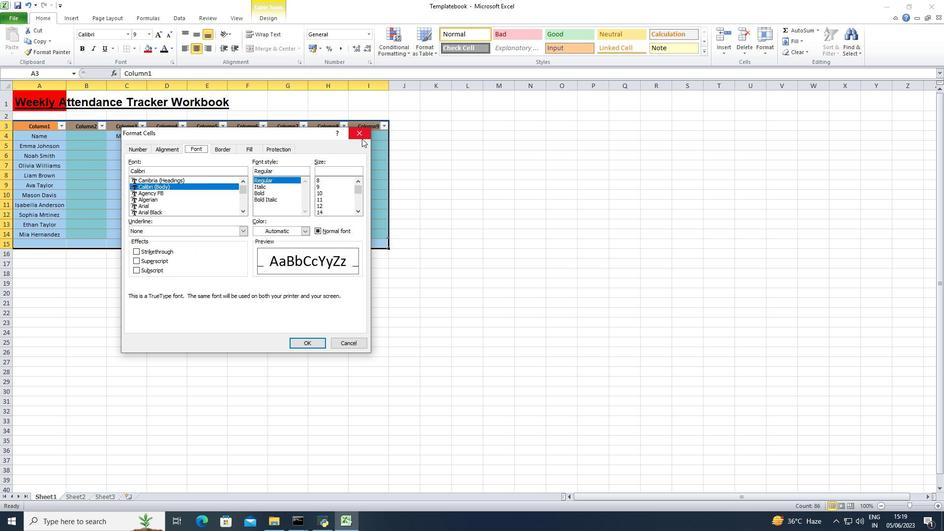 
Action: Mouse moved to (817, 30)
Screenshot: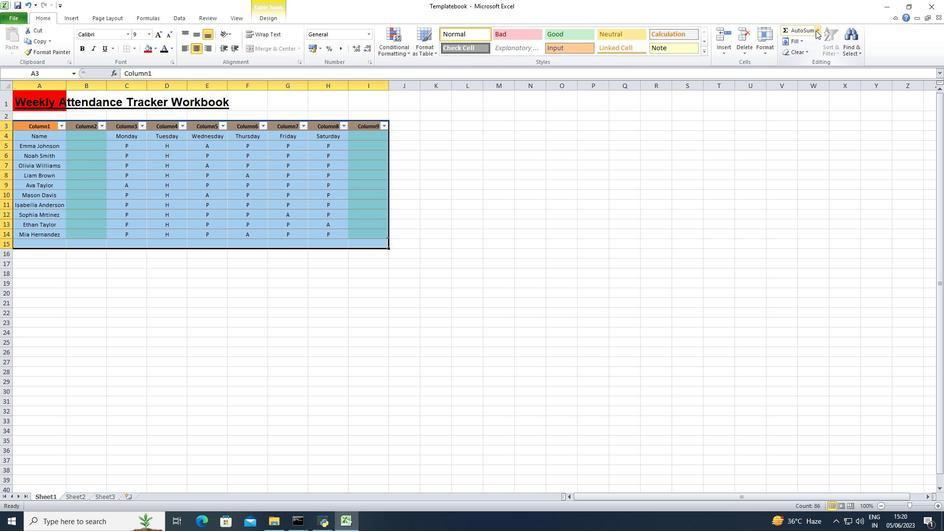 
Action: Mouse pressed left at (817, 30)
Screenshot: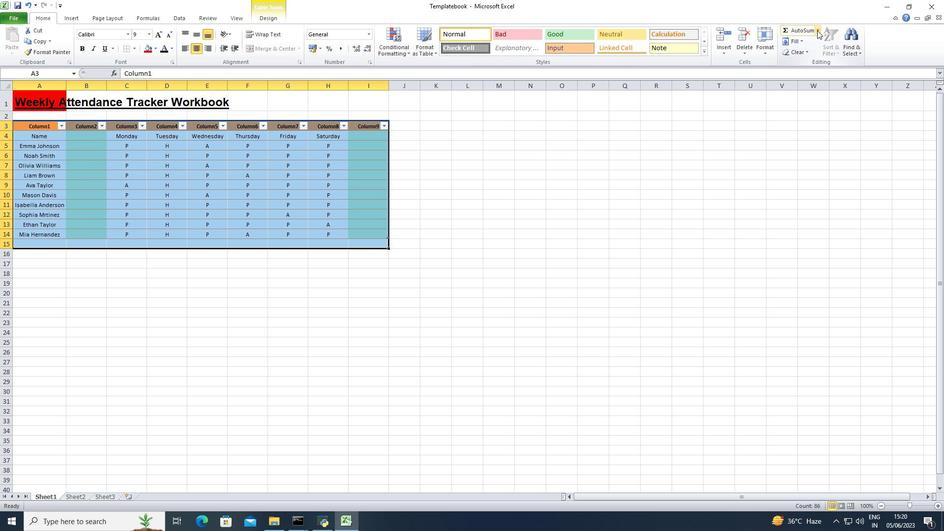 
Action: Mouse moved to (814, 100)
Screenshot: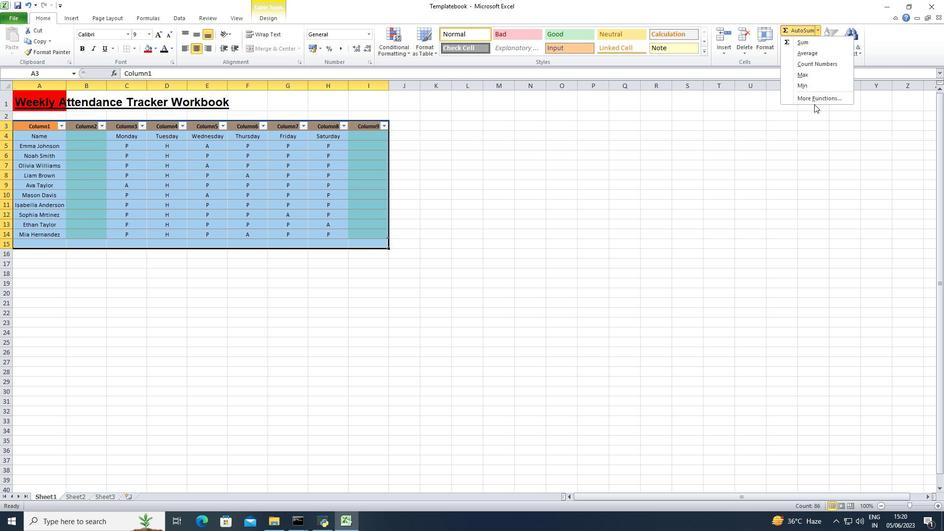 
Action: Mouse pressed left at (814, 100)
Screenshot: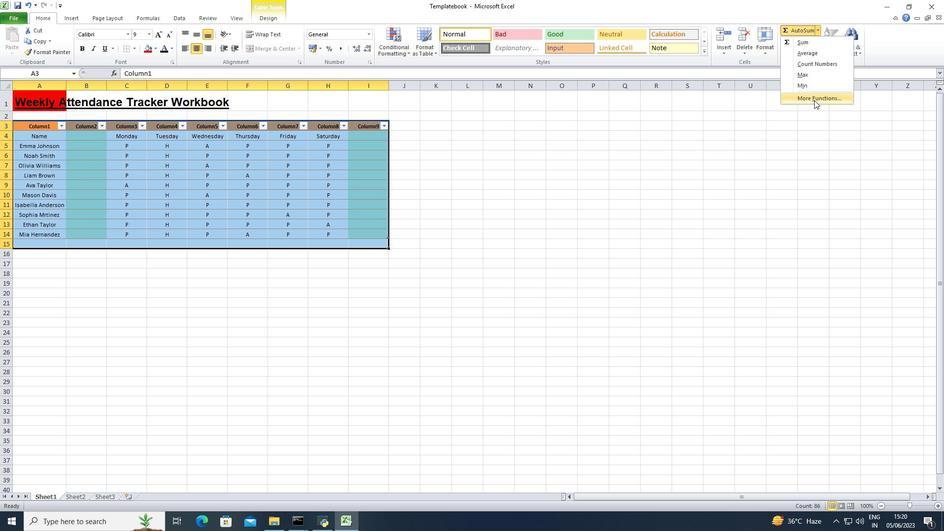 
Action: Mouse moved to (337, 156)
Screenshot: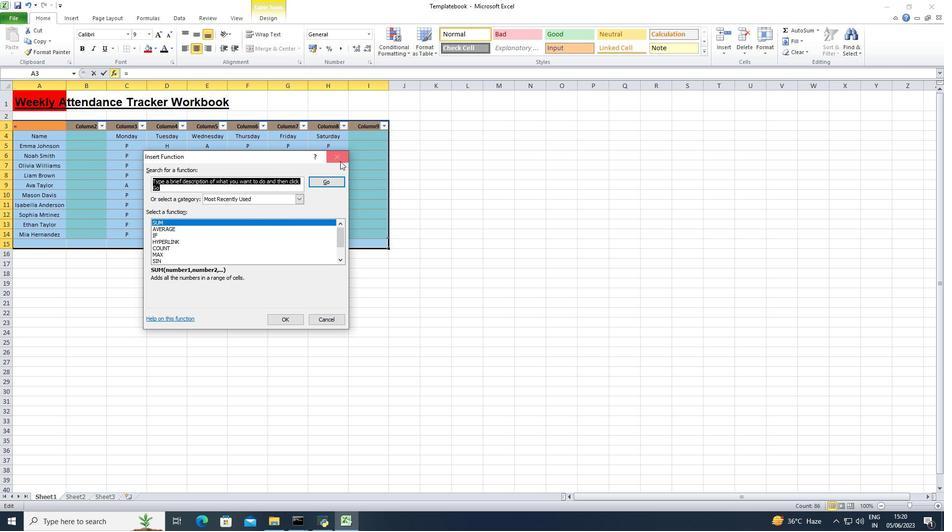 
Action: Mouse pressed left at (337, 156)
Screenshot: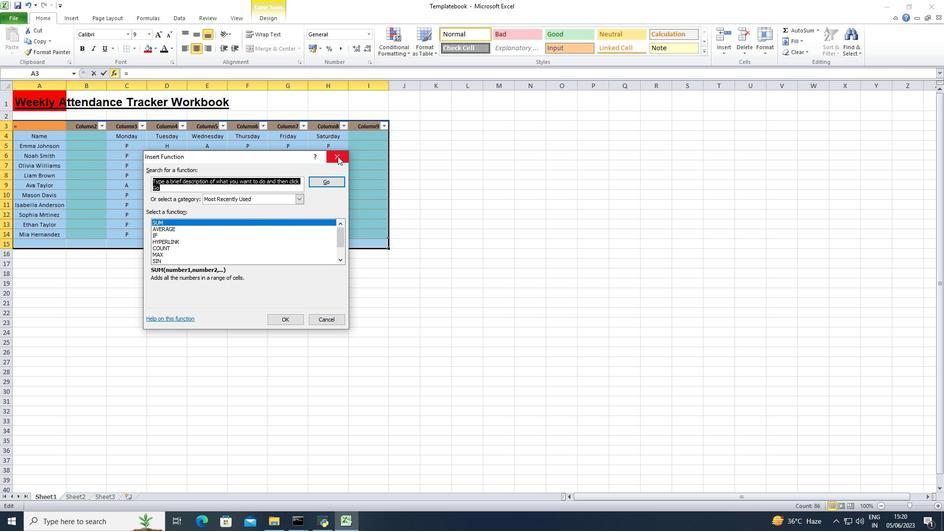 
Action: Mouse moved to (768, 52)
Screenshot: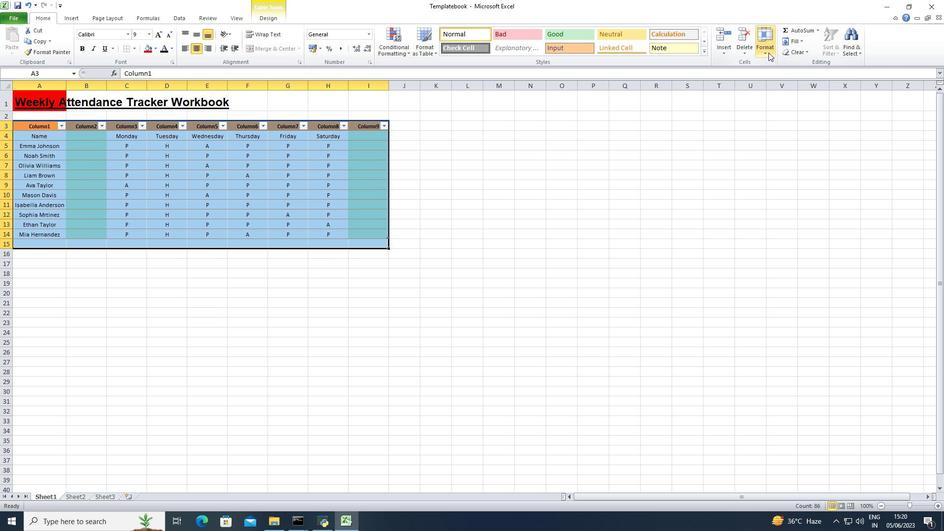 
Action: Mouse pressed left at (768, 52)
Screenshot: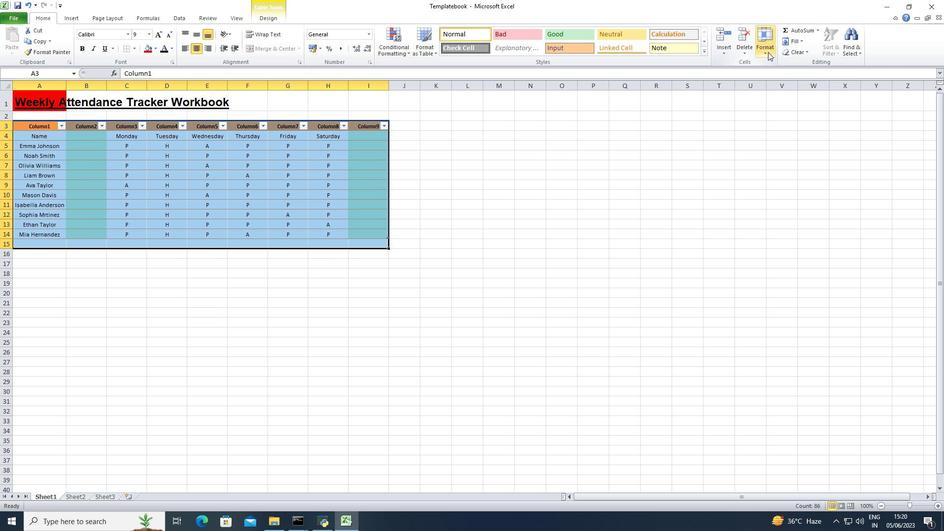 
Action: Mouse moved to (650, 183)
Screenshot: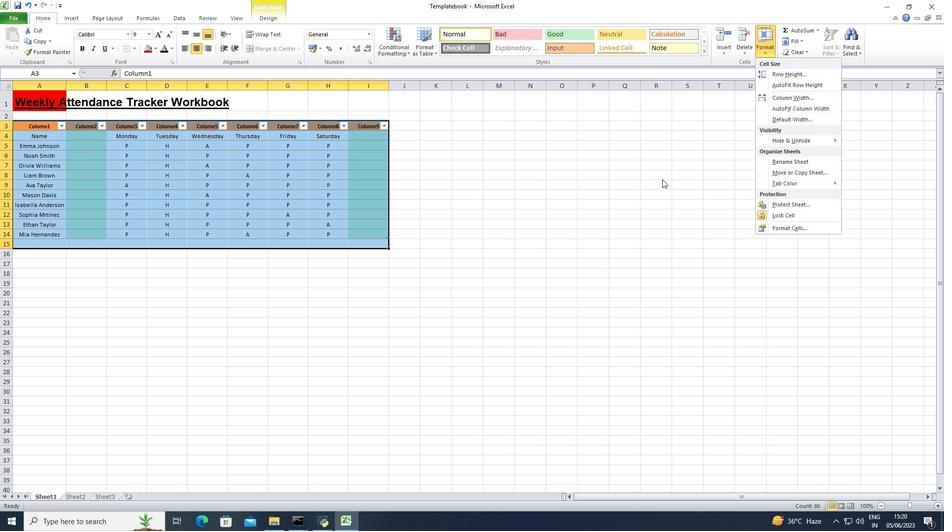 
Action: Mouse pressed left at (650, 183)
Screenshot: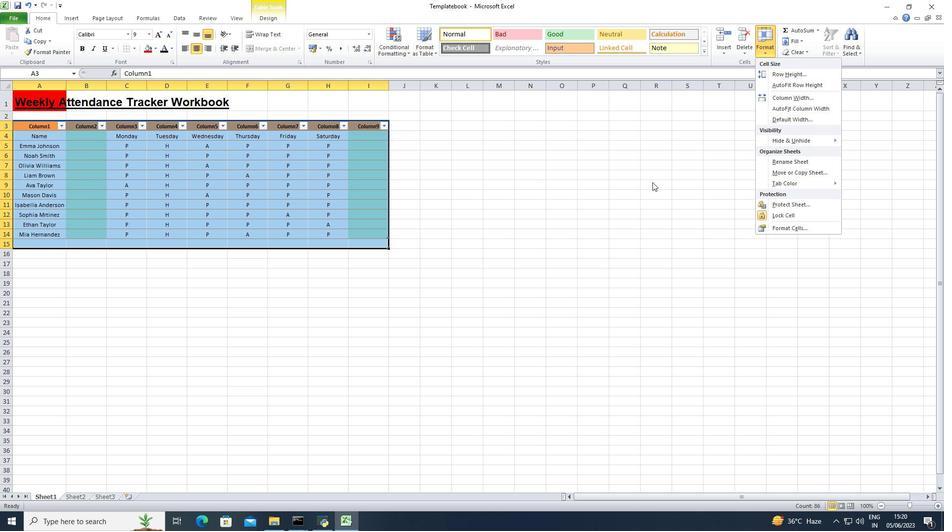 
Action: Mouse moved to (23, 134)
Screenshot: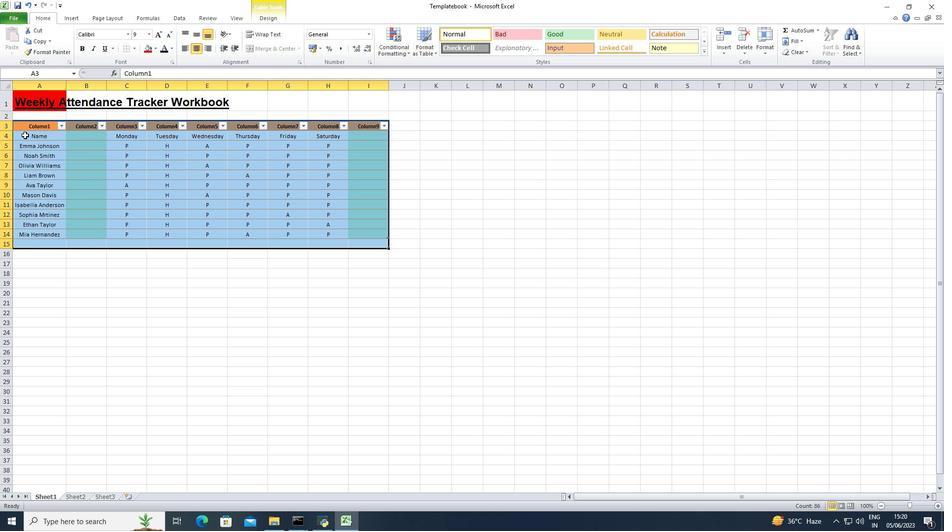 
Action: Mouse pressed left at (23, 134)
Screenshot: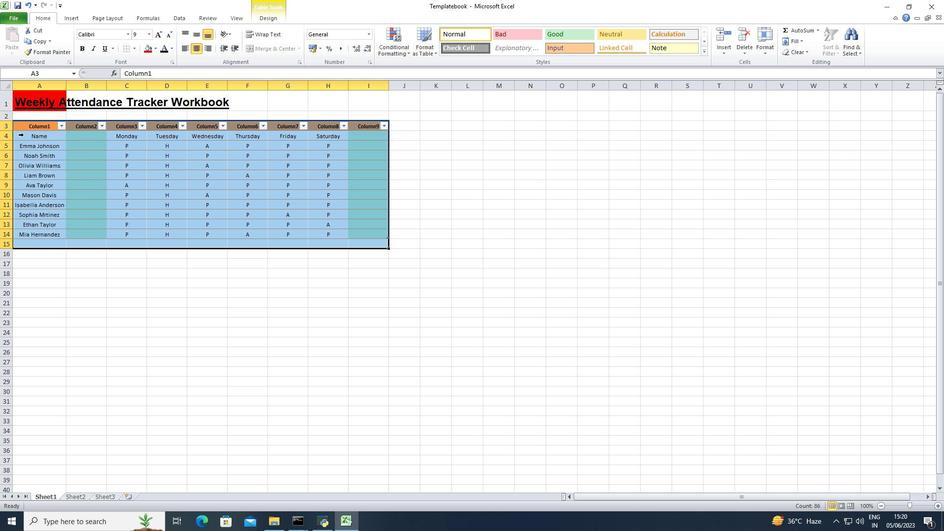 
Action: Mouse pressed left at (23, 134)
Screenshot: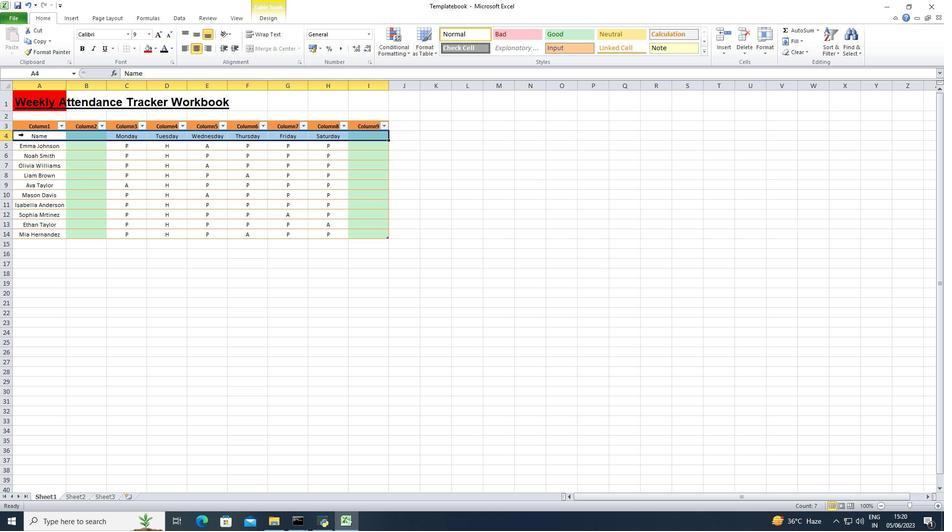 
Action: Mouse moved to (834, 52)
Screenshot: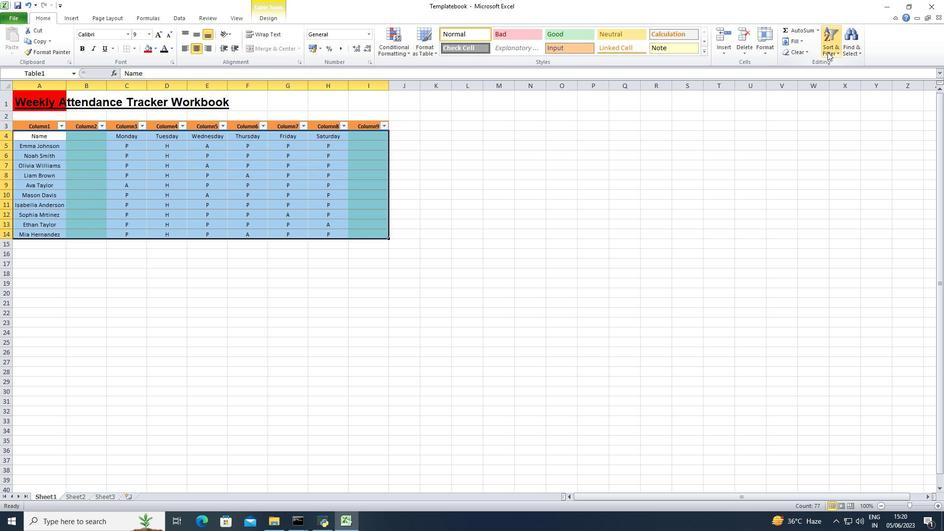
Action: Mouse pressed left at (834, 52)
Screenshot: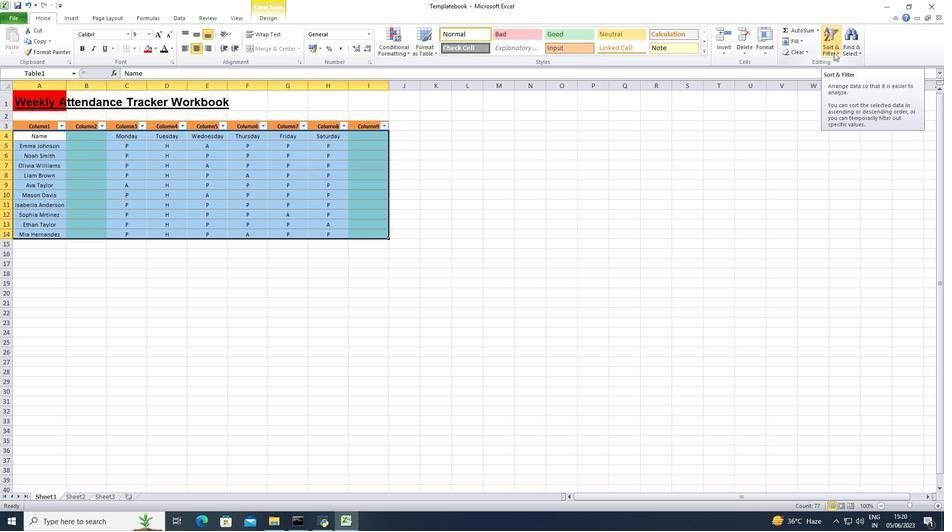 
Action: Mouse moved to (849, 64)
Screenshot: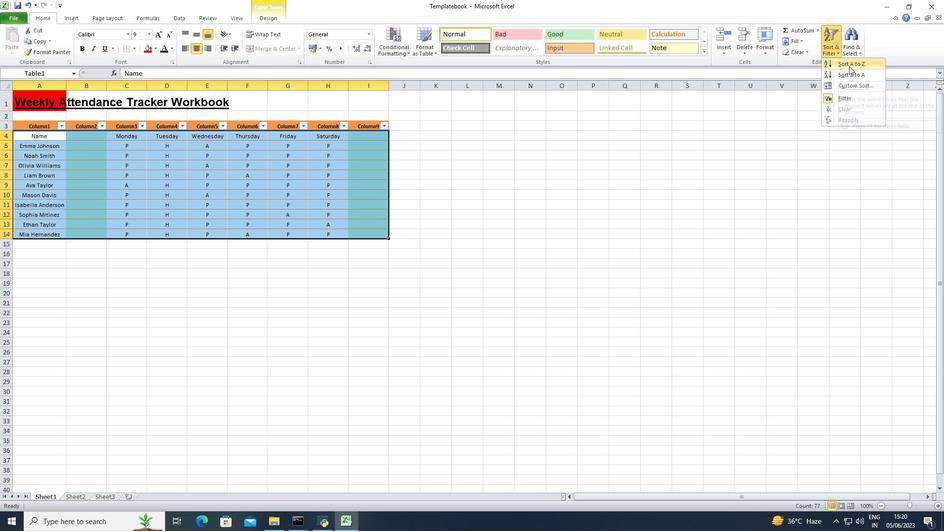 
Action: Mouse pressed left at (849, 64)
Screenshot: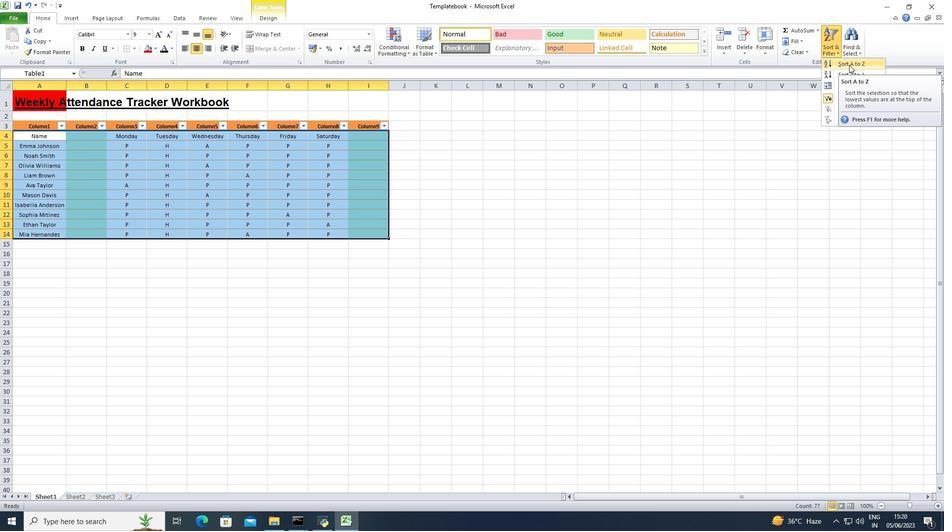 
Action: Mouse moved to (458, 187)
Screenshot: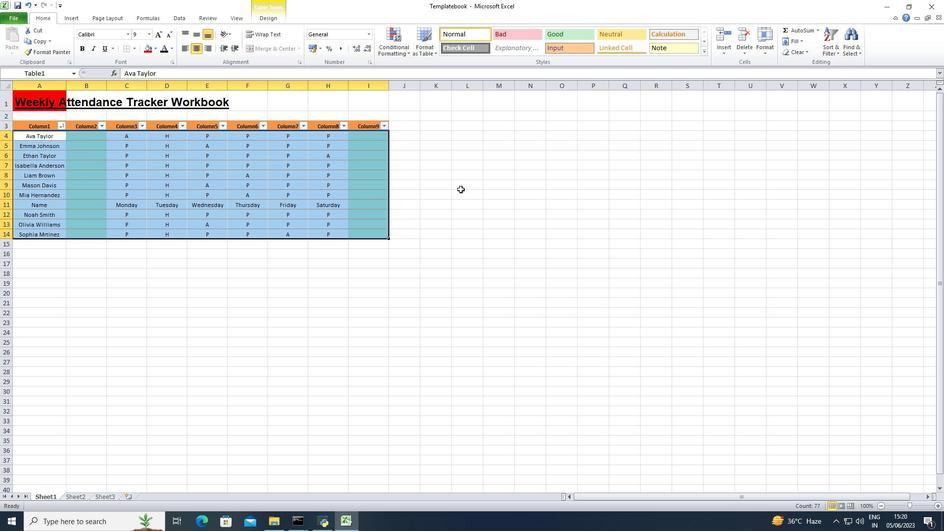 
Action: Mouse pressed left at (458, 187)
Screenshot: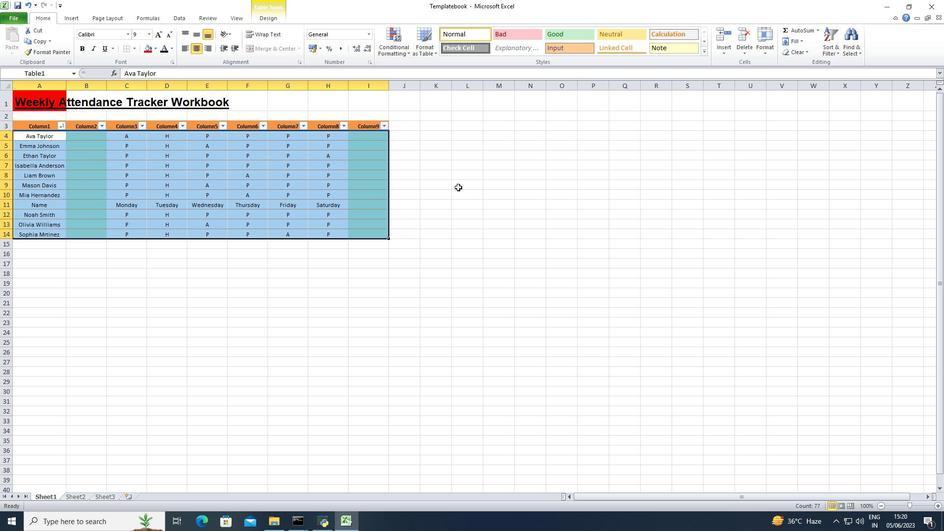 
